 Task: Find connections with filter location Maba with filter topic #blockchainwith filter profile language German with filter current company Anchor by Panasonic with filter school Vel Tech HighTech Dr.Rangarajan Dr.Sakunthala Engineering College with filter industry Food and Beverage Retail with filter service category Writing with filter keywords title Operations Professional
Action: Mouse moved to (329, 215)
Screenshot: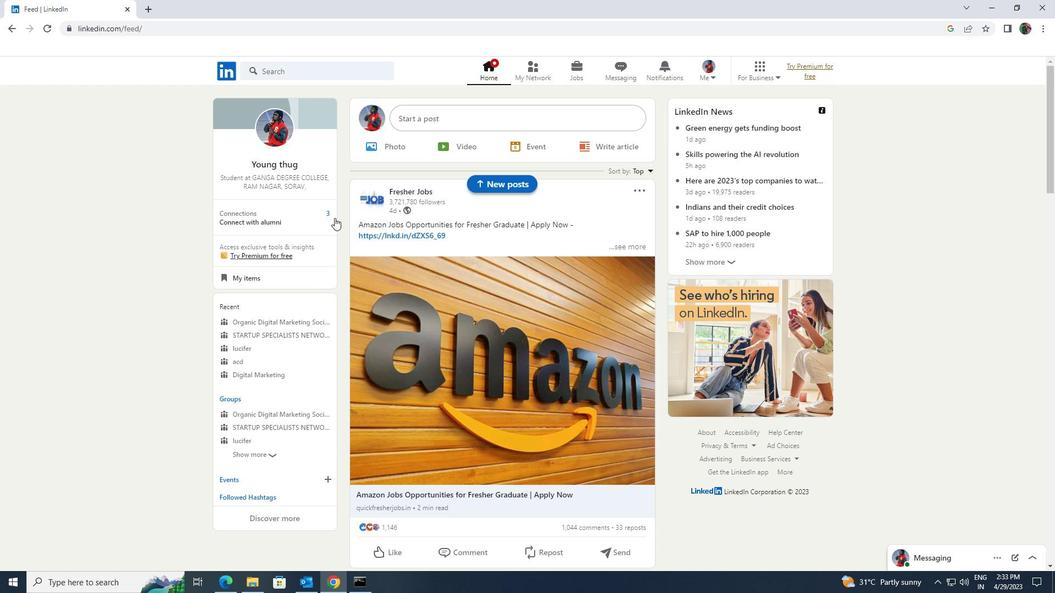 
Action: Mouse pressed left at (329, 215)
Screenshot: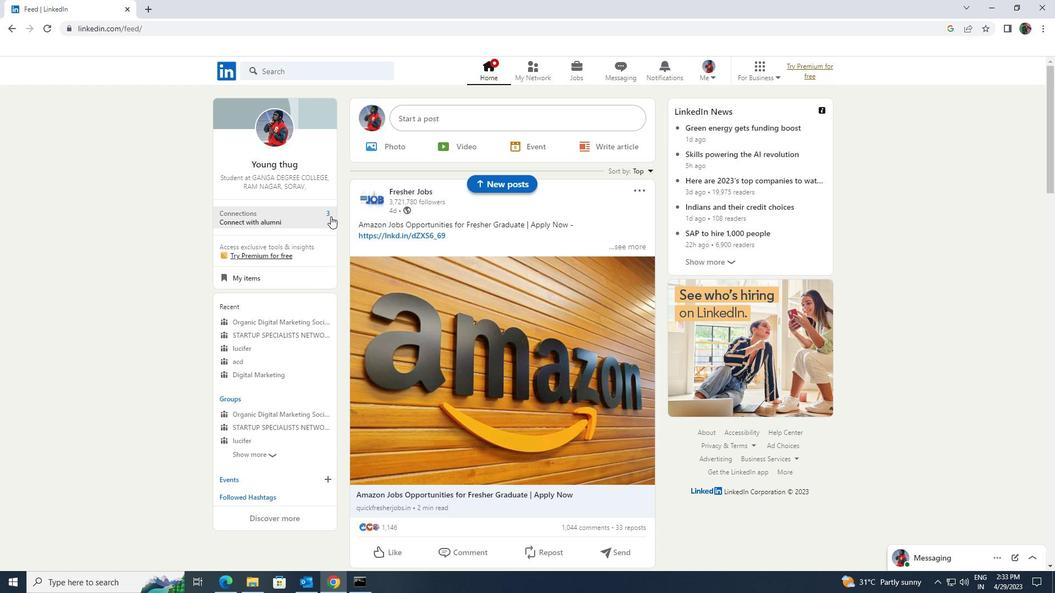 
Action: Mouse moved to (342, 131)
Screenshot: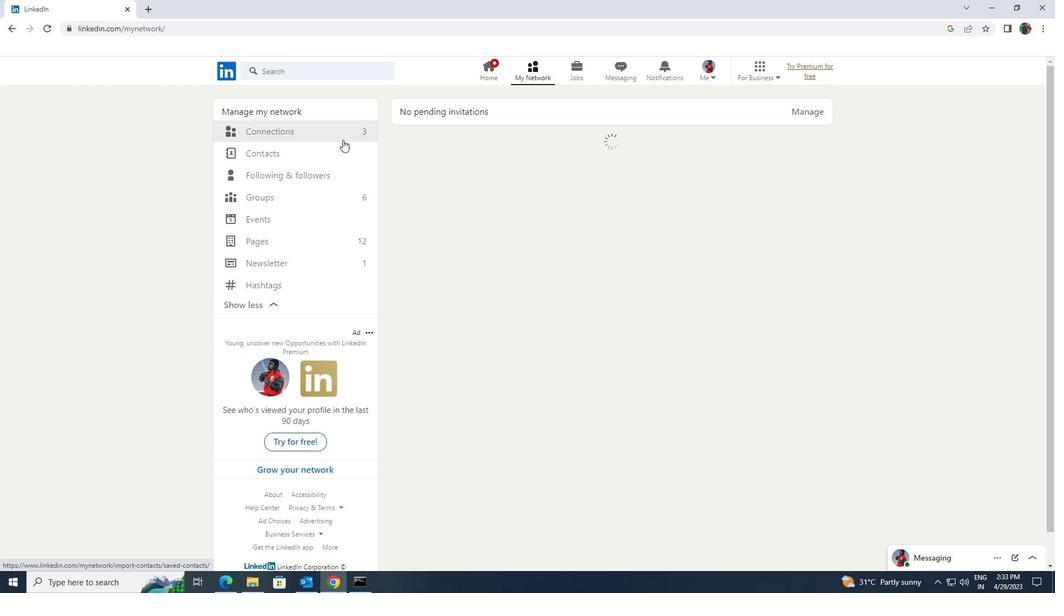 
Action: Mouse pressed left at (342, 131)
Screenshot: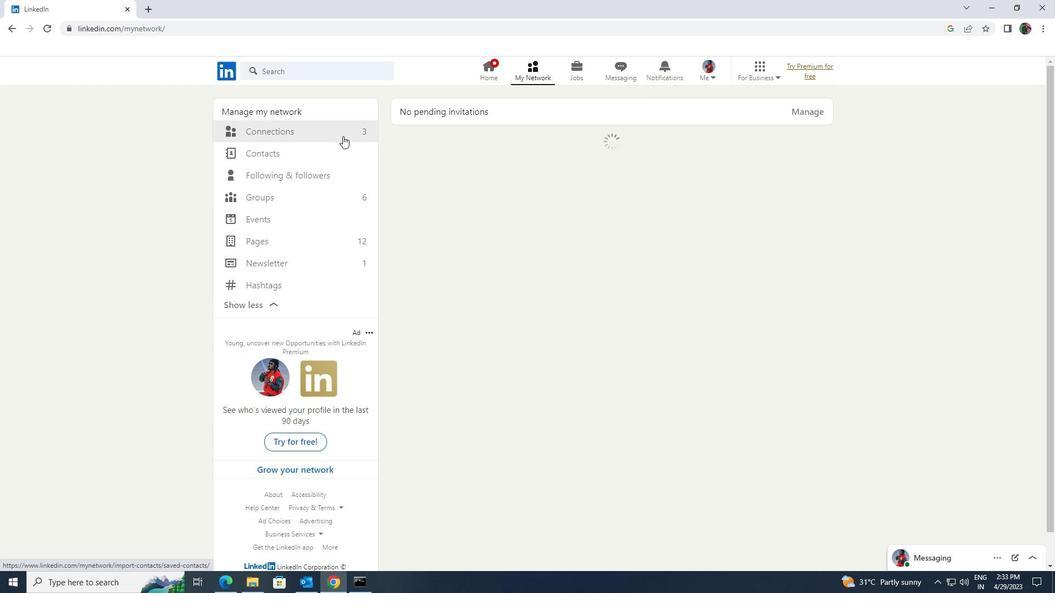 
Action: Mouse moved to (601, 133)
Screenshot: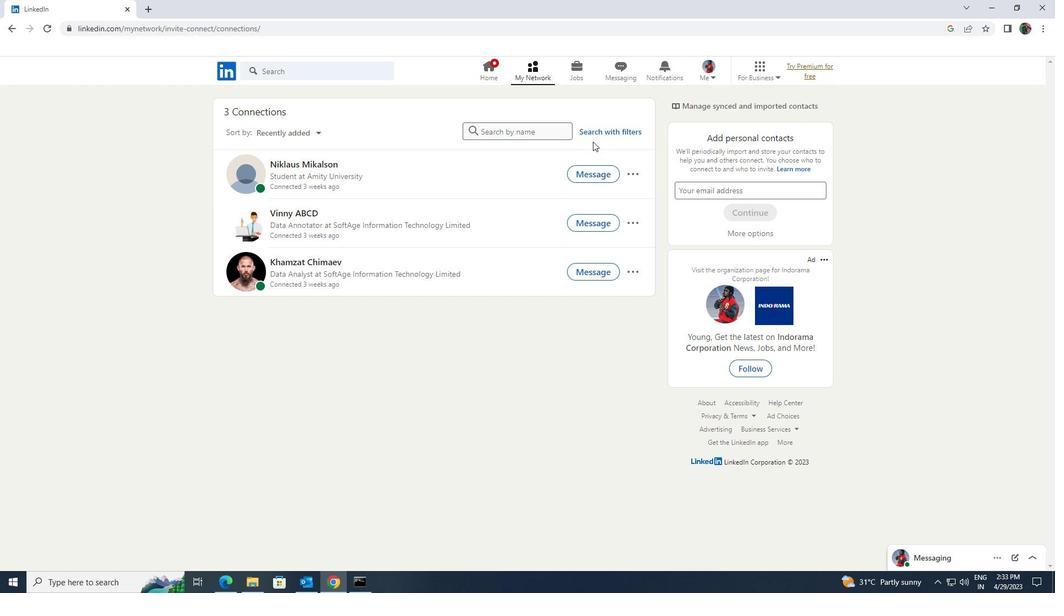 
Action: Mouse pressed left at (601, 133)
Screenshot: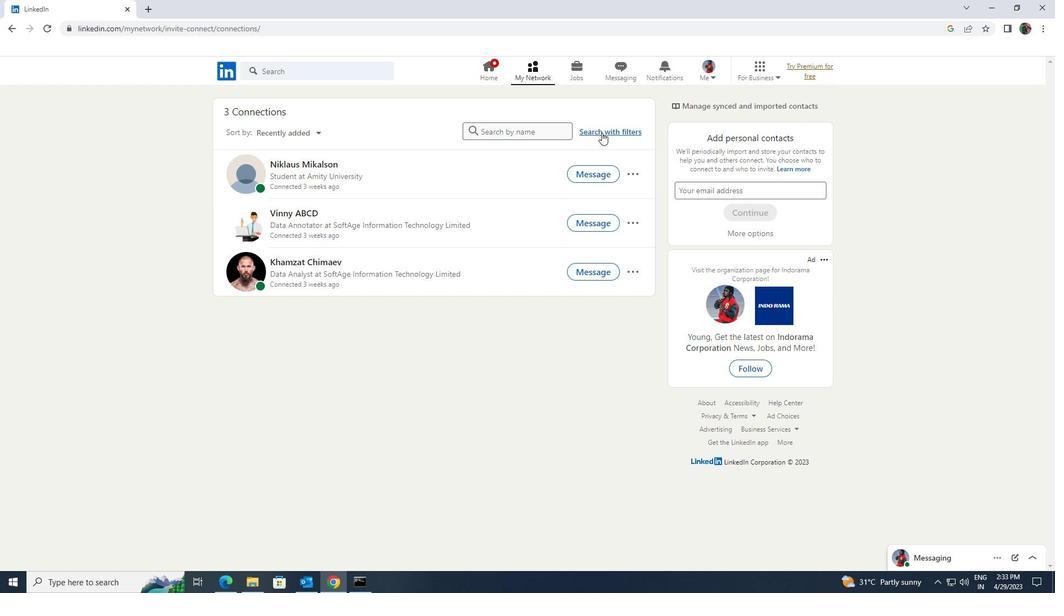 
Action: Mouse moved to (562, 103)
Screenshot: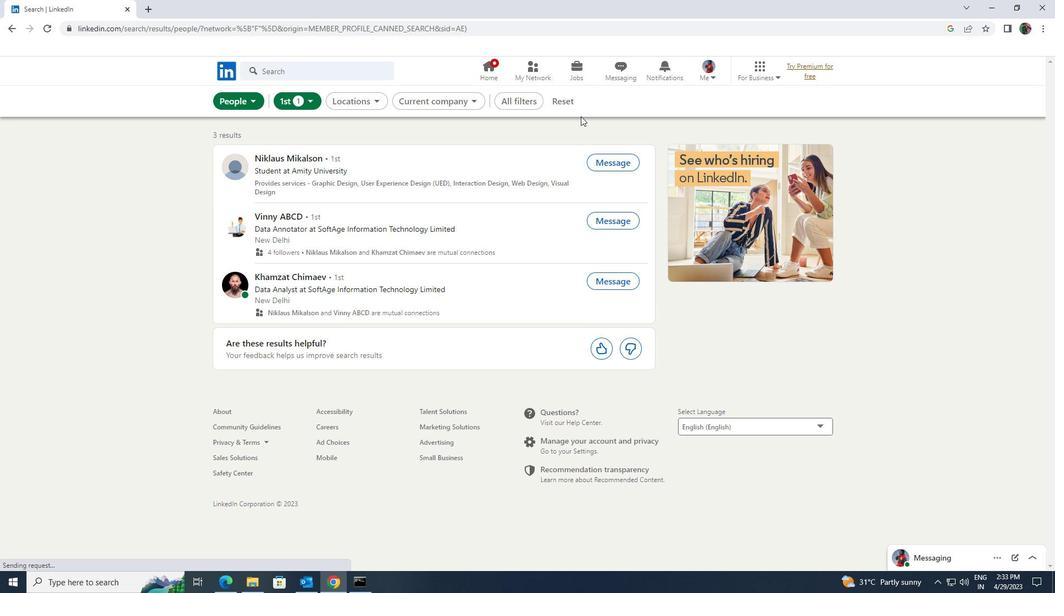 
Action: Mouse pressed left at (562, 103)
Screenshot: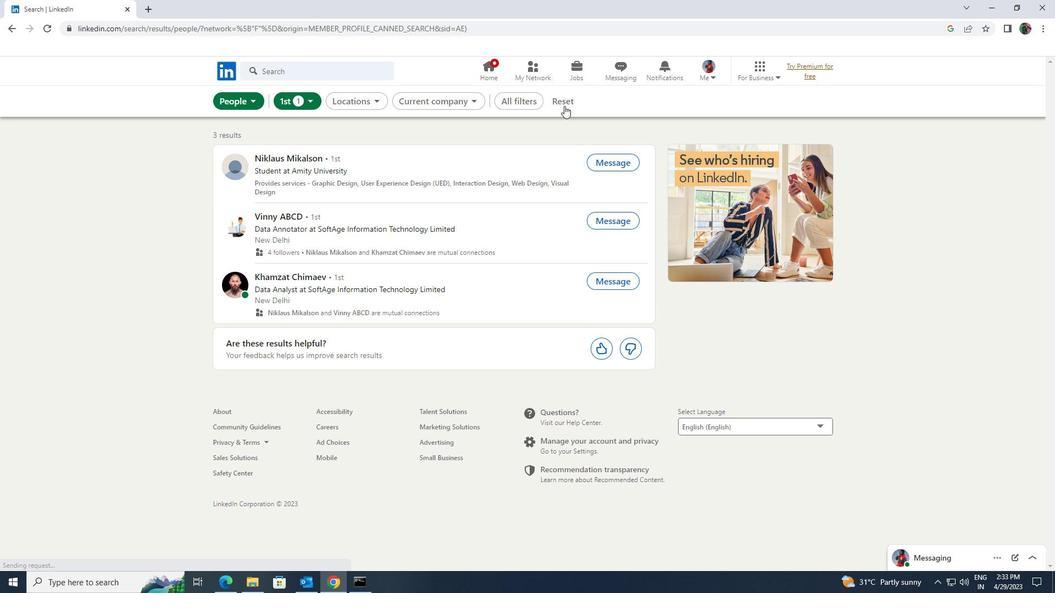 
Action: Mouse moved to (548, 98)
Screenshot: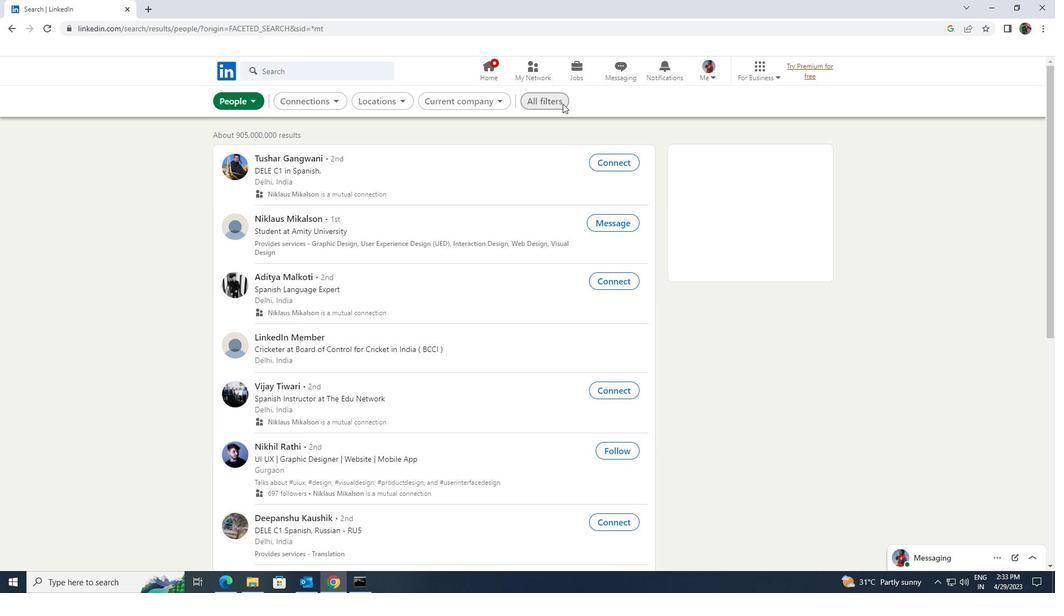 
Action: Mouse pressed left at (548, 98)
Screenshot: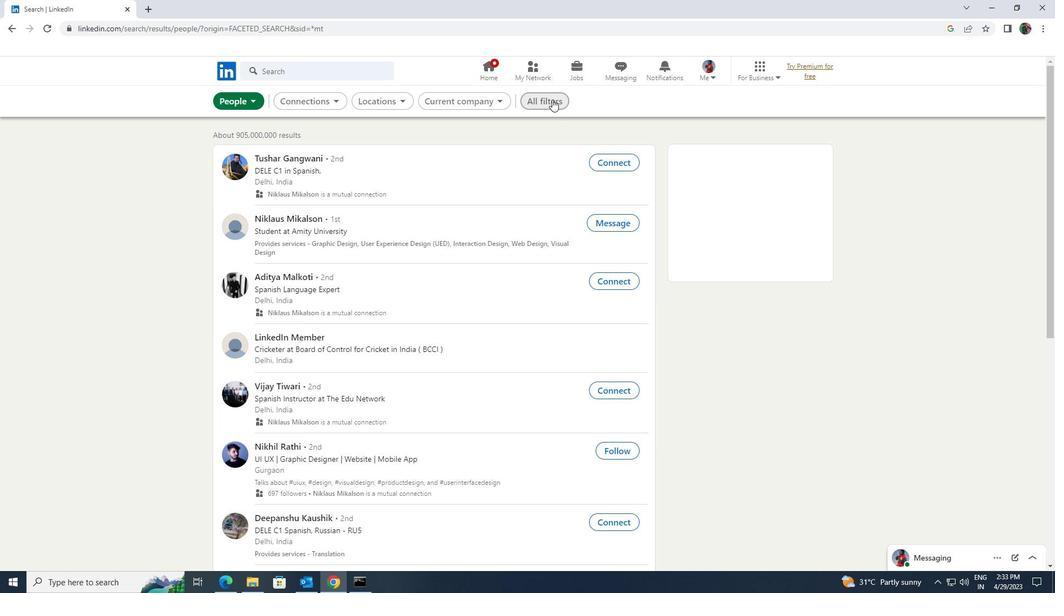 
Action: Mouse moved to (887, 297)
Screenshot: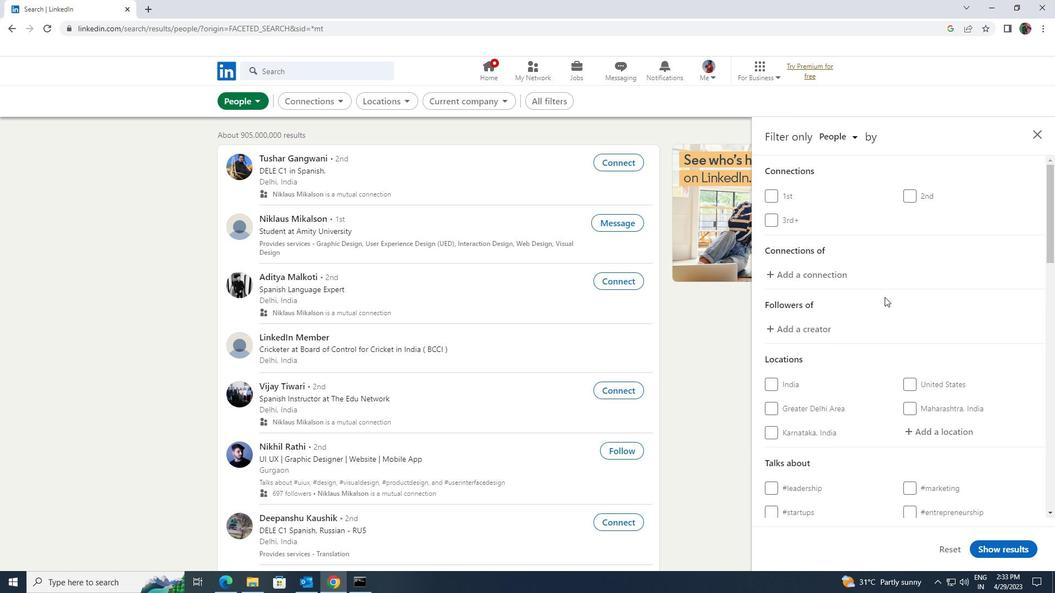 
Action: Mouse scrolled (887, 296) with delta (0, 0)
Screenshot: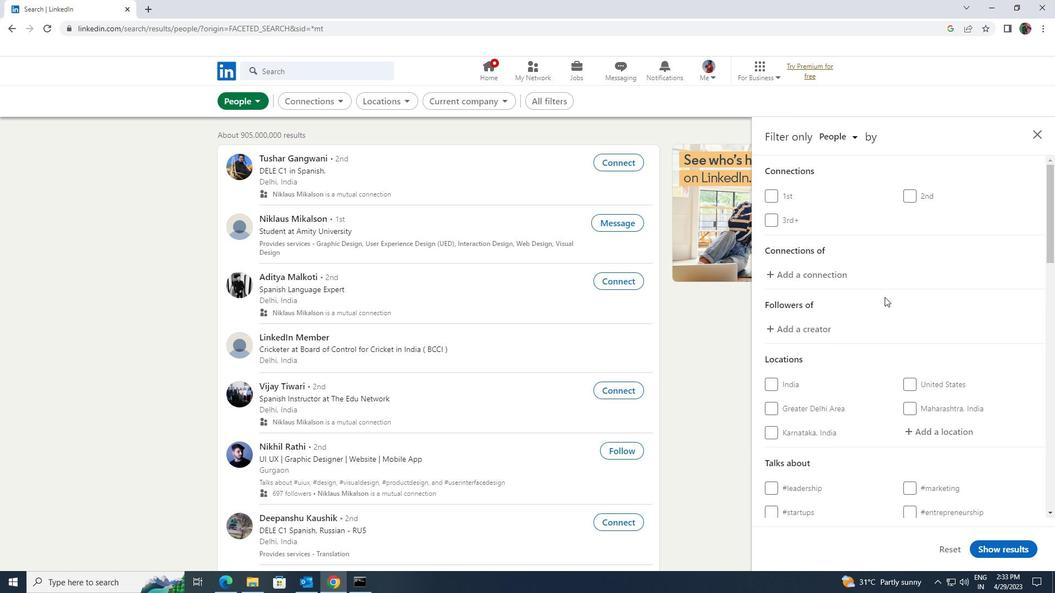 
Action: Mouse scrolled (887, 296) with delta (0, 0)
Screenshot: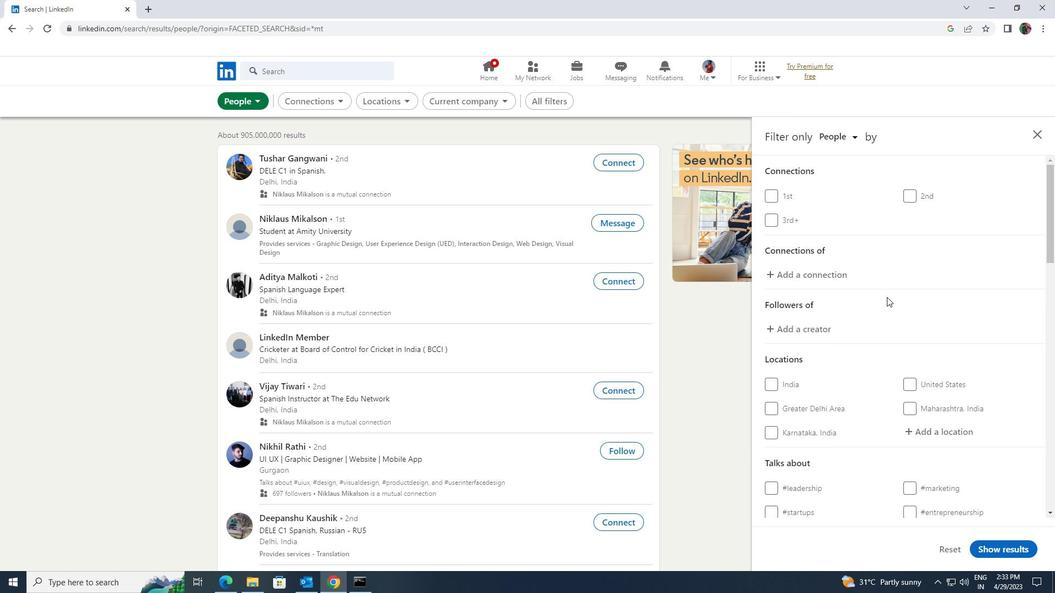 
Action: Mouse moved to (909, 313)
Screenshot: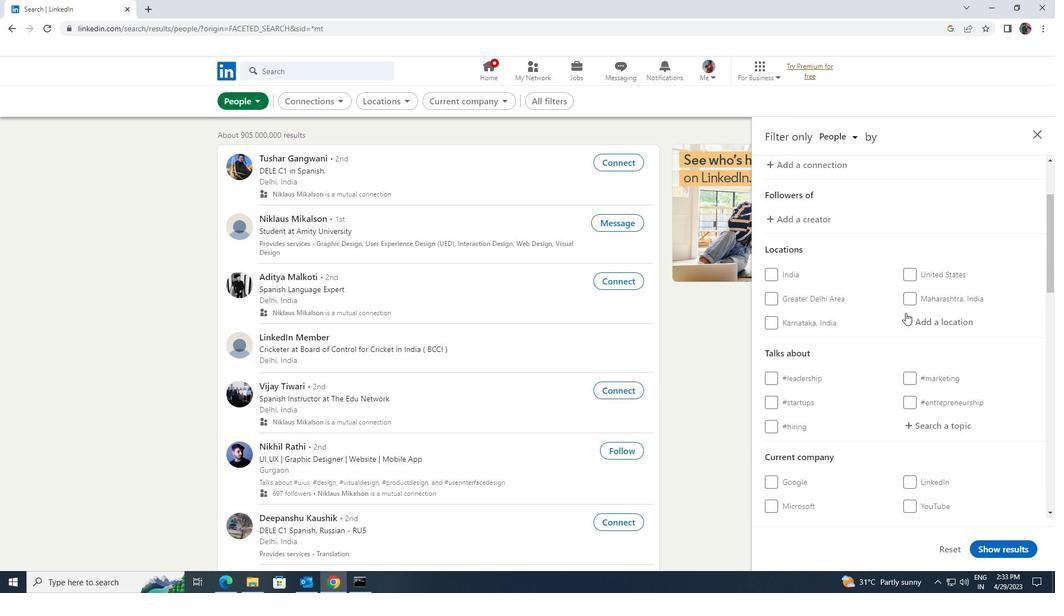 
Action: Mouse pressed left at (909, 313)
Screenshot: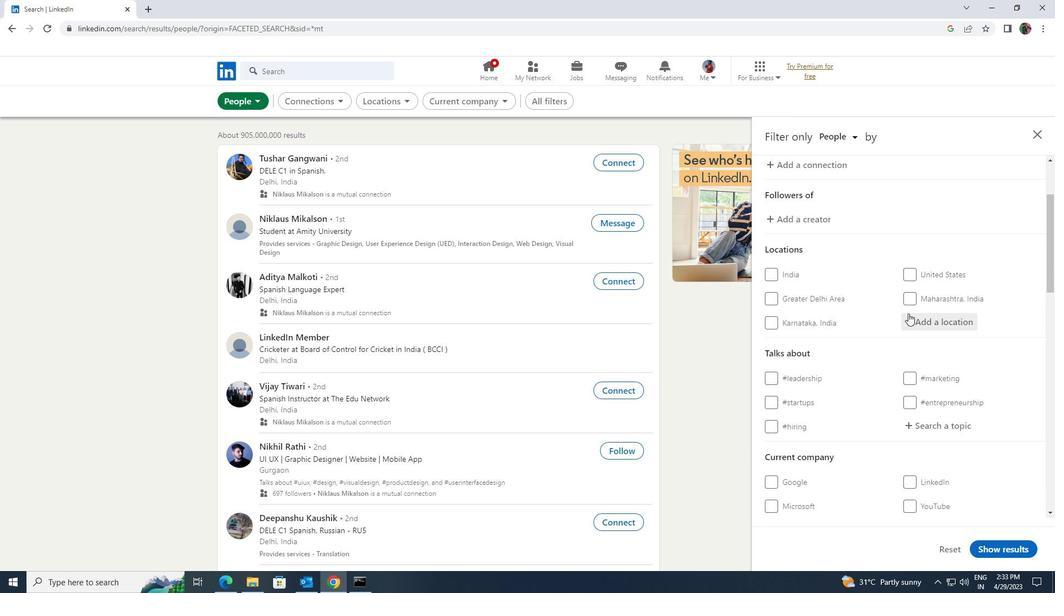 
Action: Mouse moved to (907, 315)
Screenshot: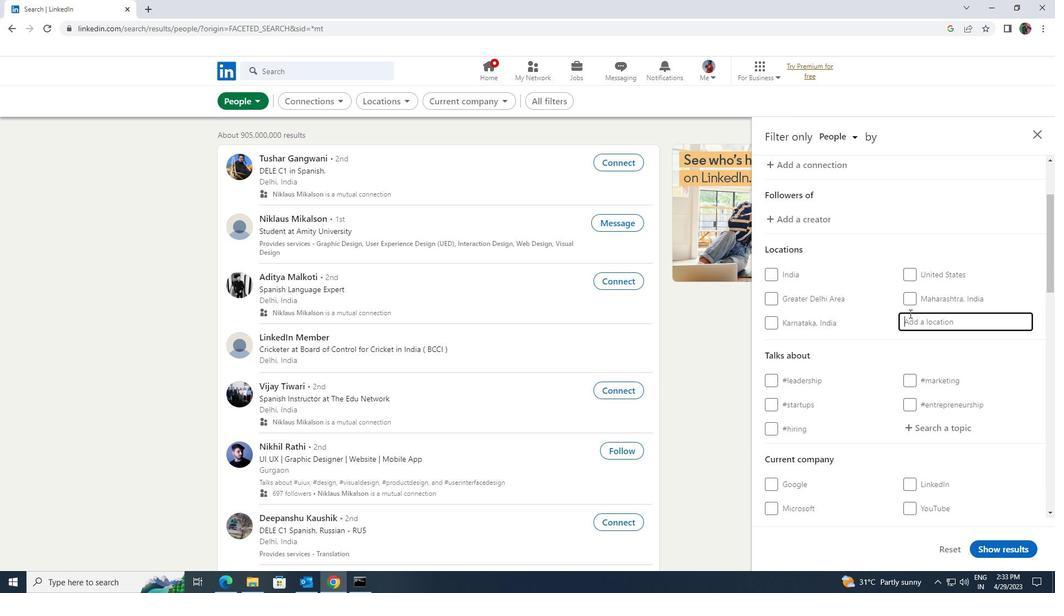 
Action: Key pressed <Key.shift>MABA
Screenshot: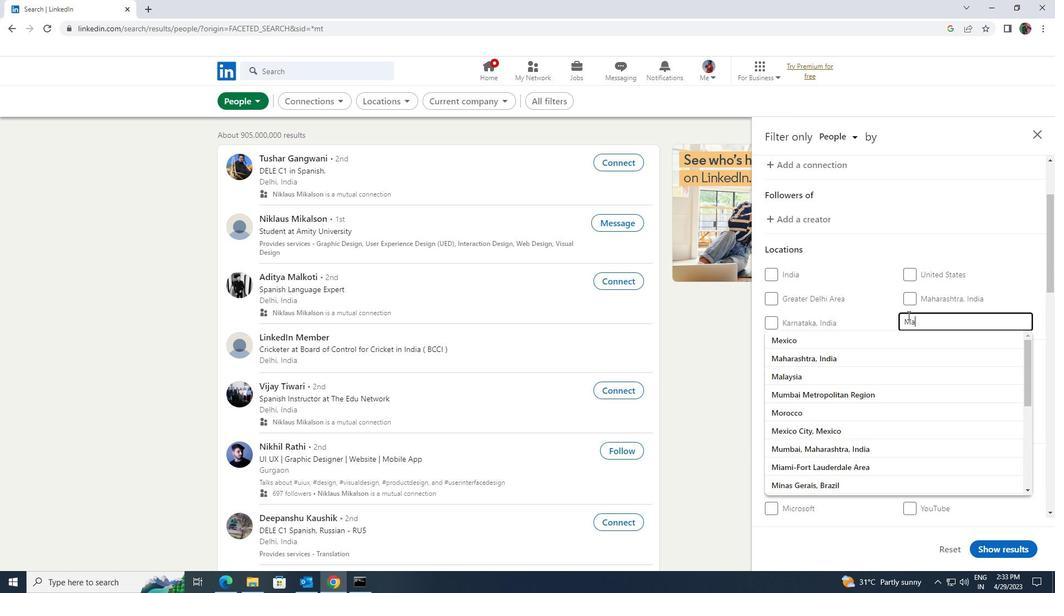 
Action: Mouse moved to (907, 332)
Screenshot: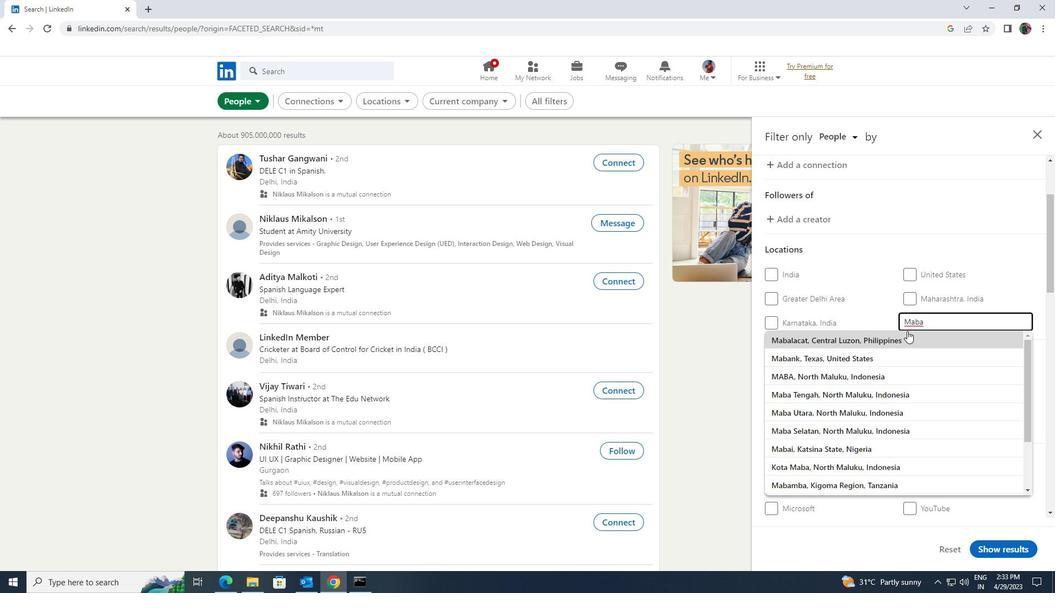 
Action: Mouse pressed left at (907, 332)
Screenshot: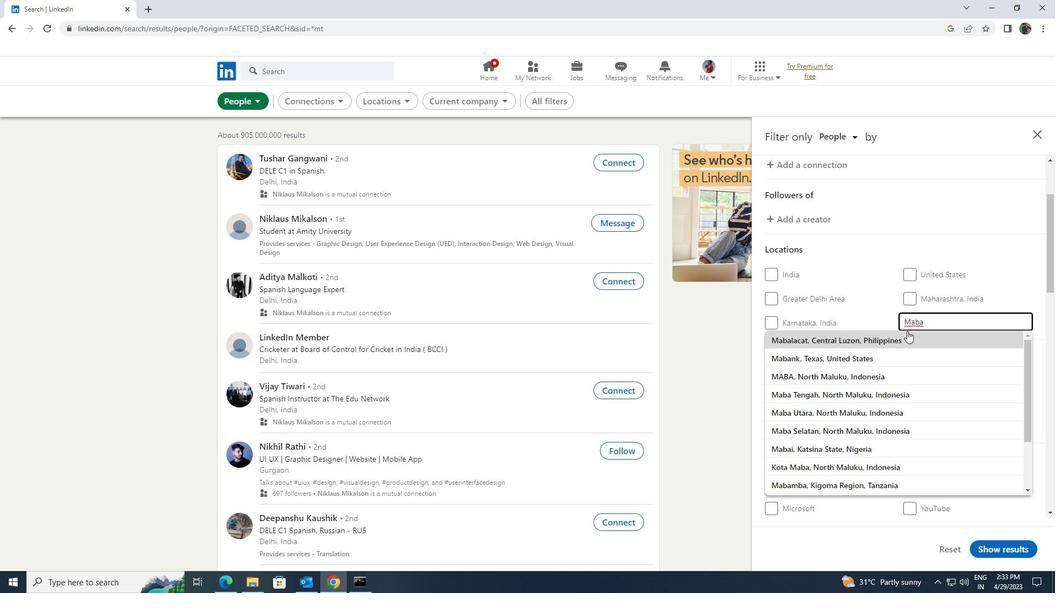 
Action: Mouse moved to (907, 333)
Screenshot: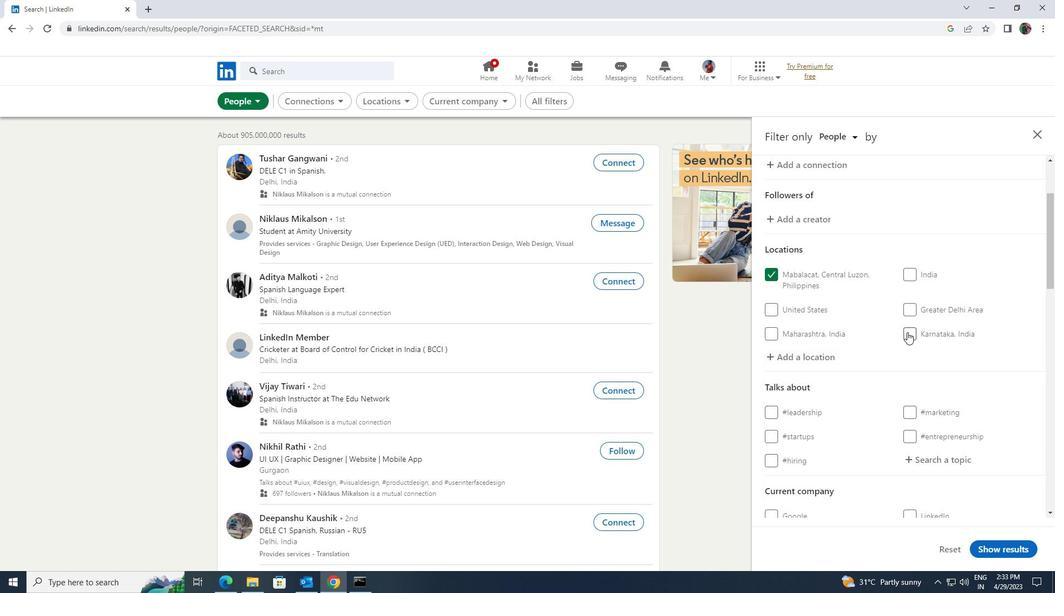 
Action: Mouse scrolled (907, 332) with delta (0, 0)
Screenshot: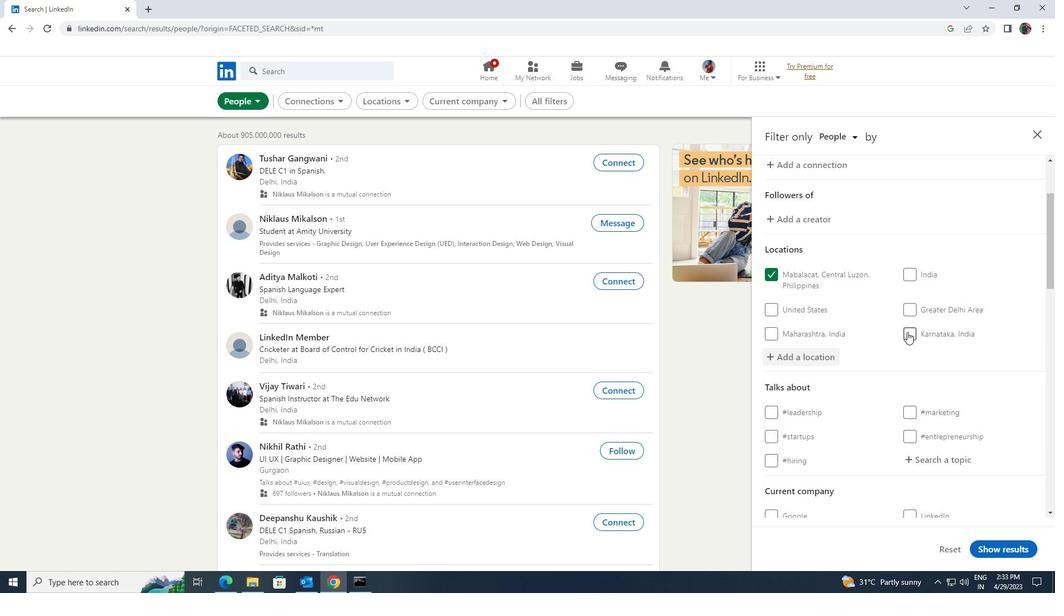 
Action: Mouse moved to (906, 333)
Screenshot: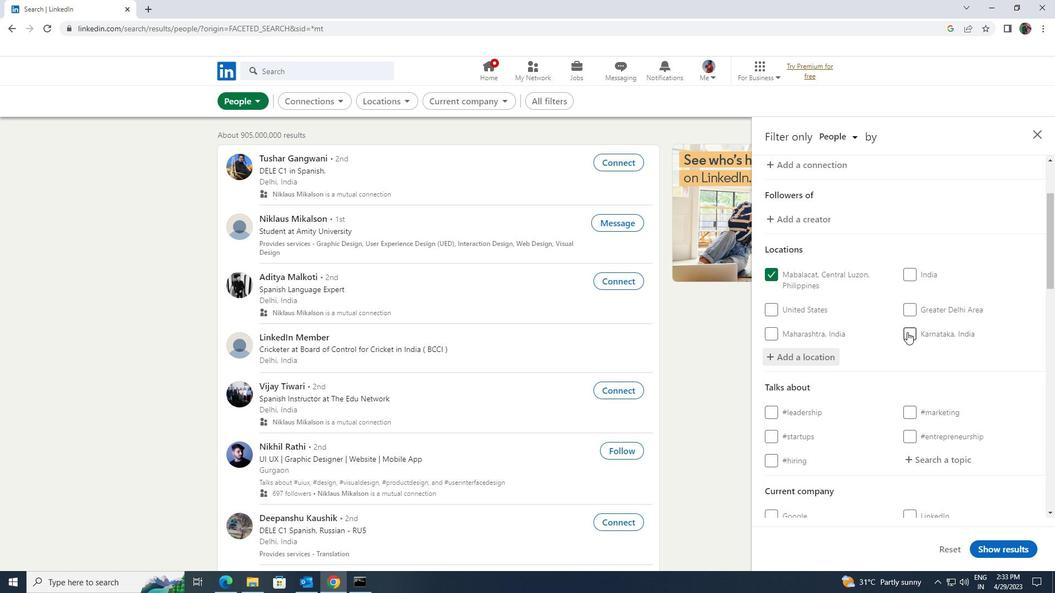 
Action: Mouse scrolled (906, 333) with delta (0, 0)
Screenshot: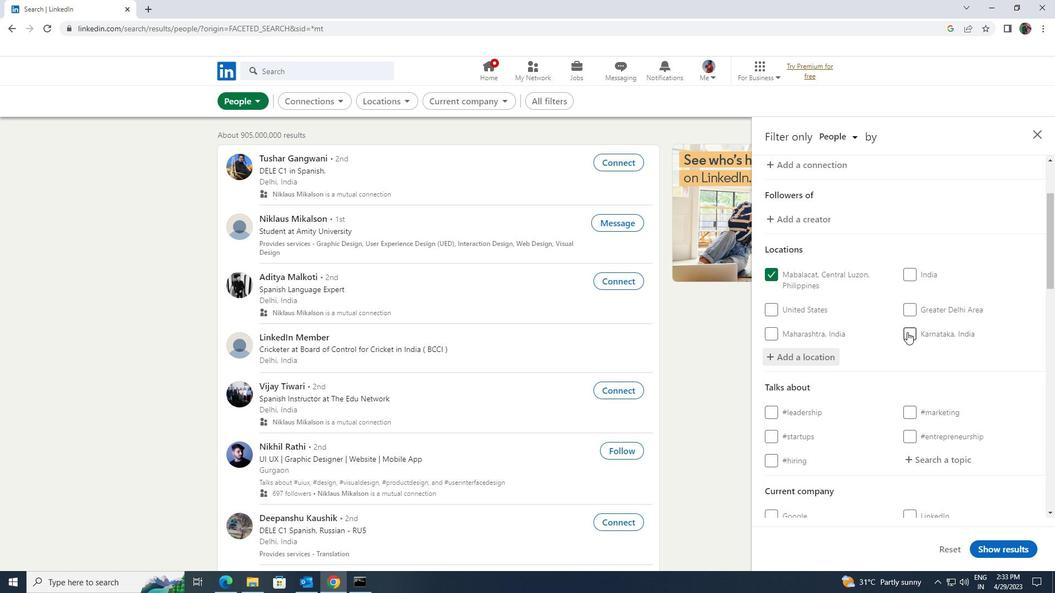 
Action: Mouse moved to (916, 346)
Screenshot: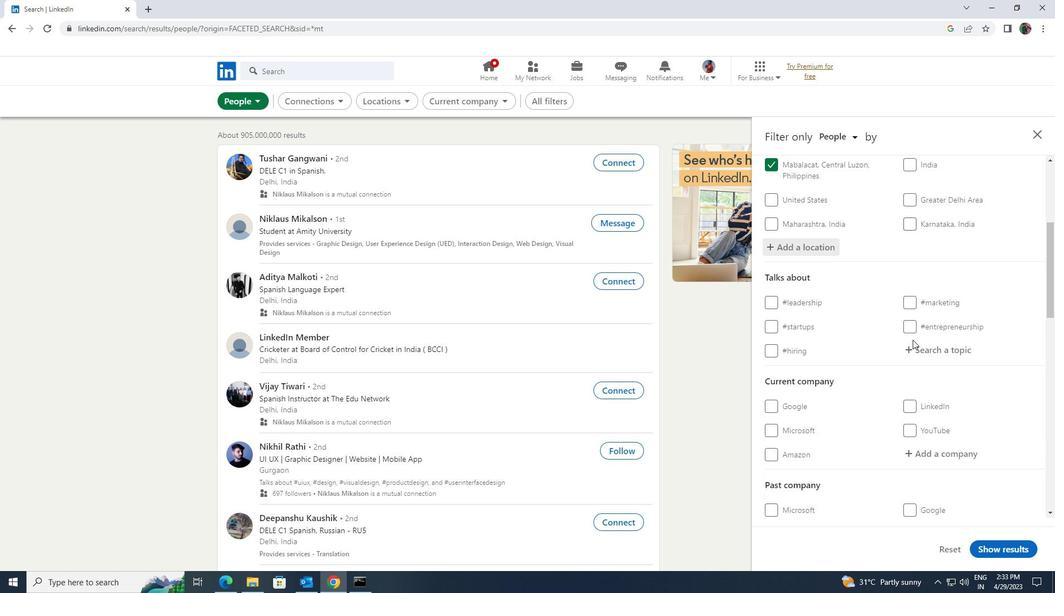 
Action: Mouse pressed left at (916, 346)
Screenshot: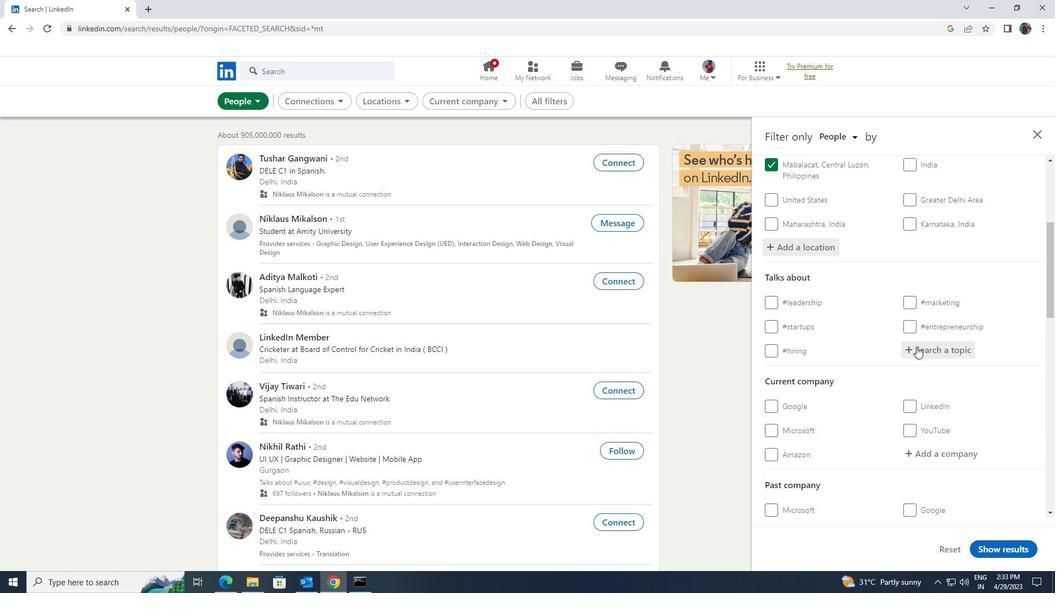 
Action: Mouse moved to (916, 346)
Screenshot: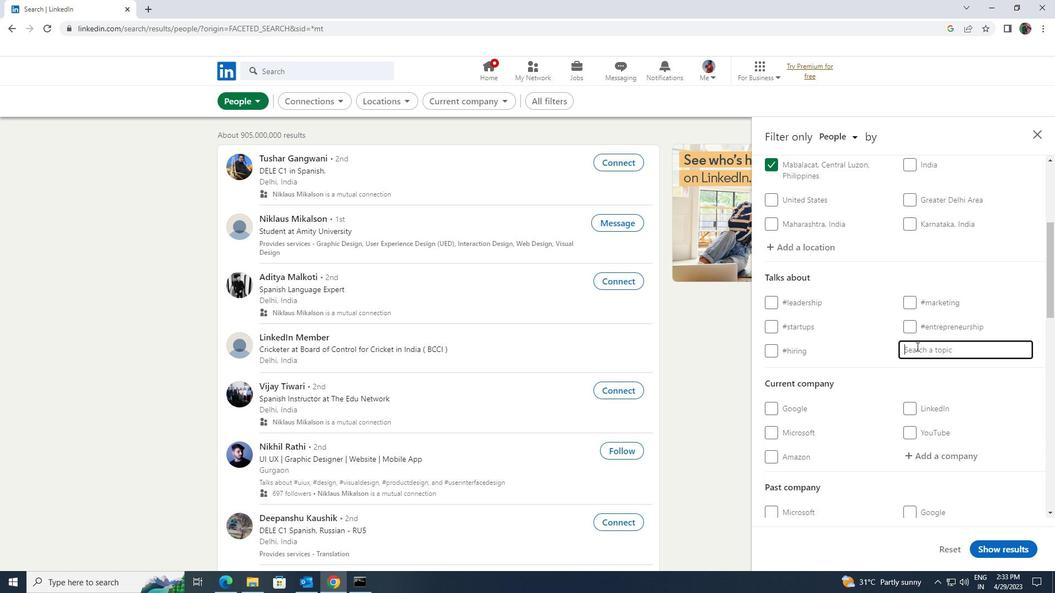 
Action: Key pressed <Key.shift>BLOCKCHAIN
Screenshot: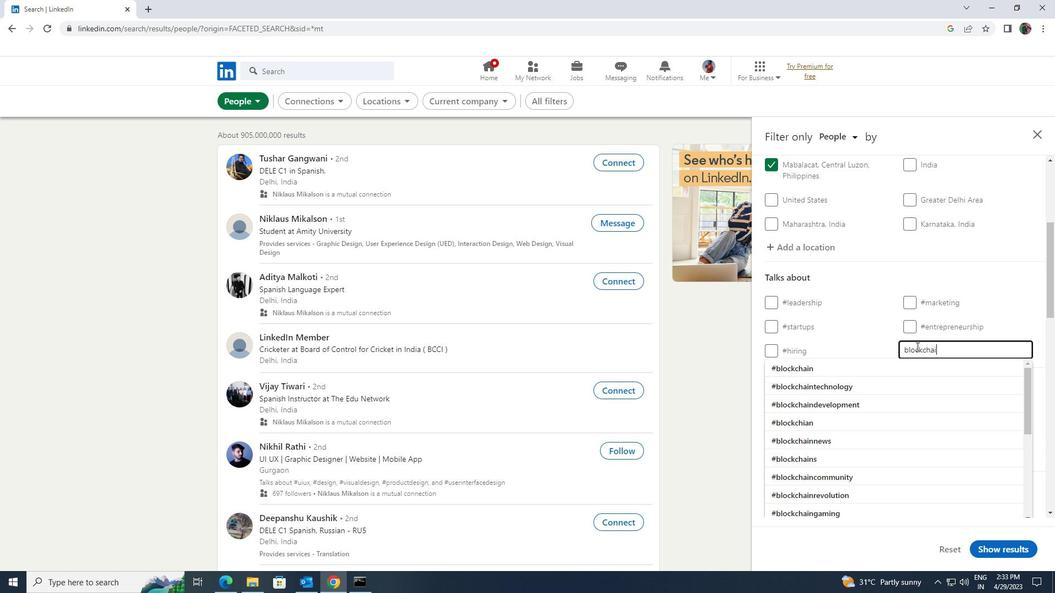 
Action: Mouse moved to (910, 366)
Screenshot: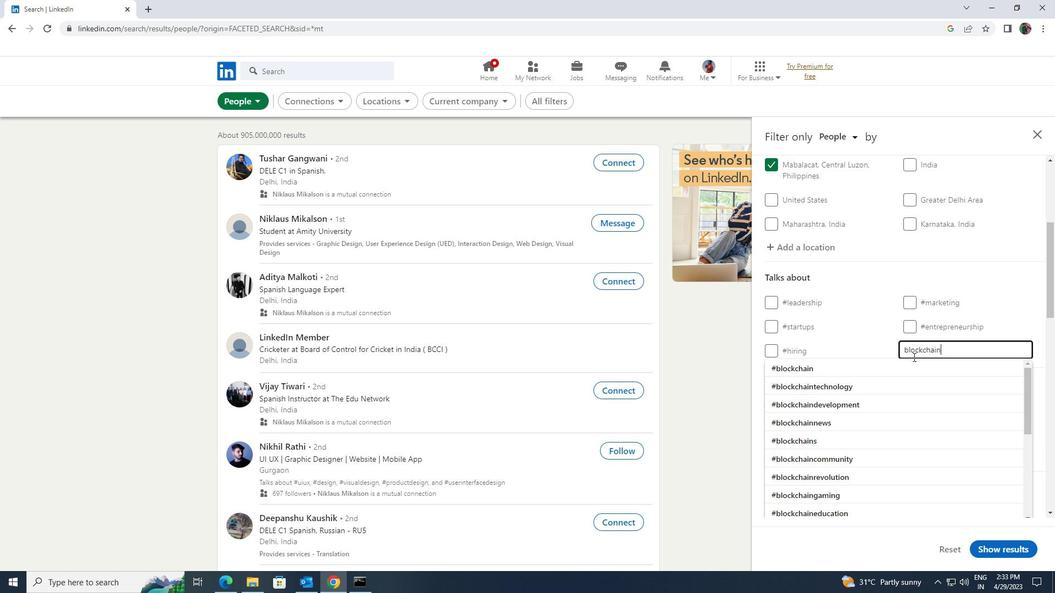 
Action: Mouse pressed left at (910, 366)
Screenshot: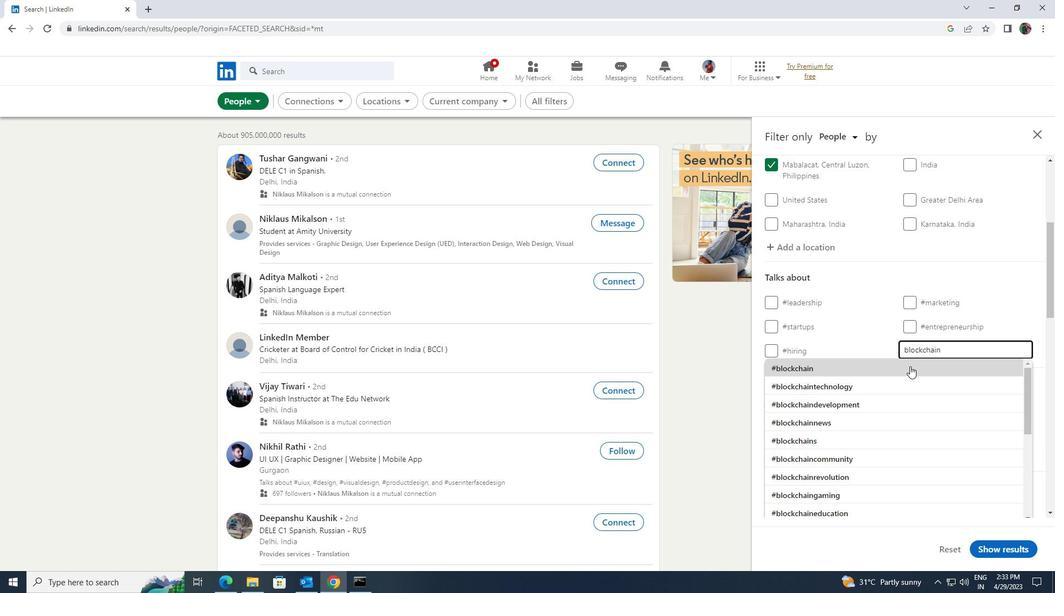 
Action: Mouse scrolled (910, 366) with delta (0, 0)
Screenshot: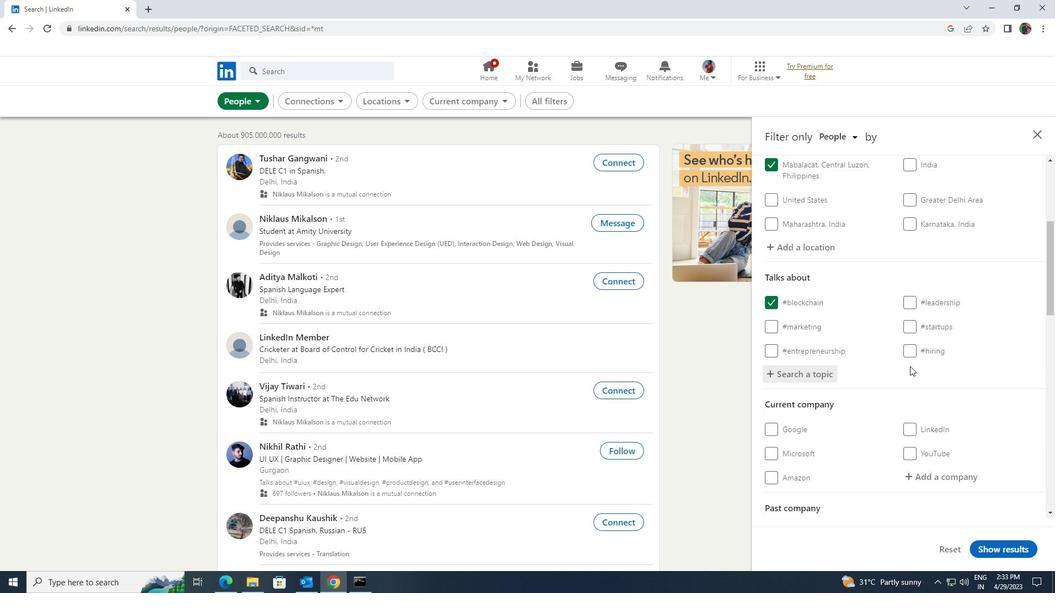 
Action: Mouse scrolled (910, 366) with delta (0, 0)
Screenshot: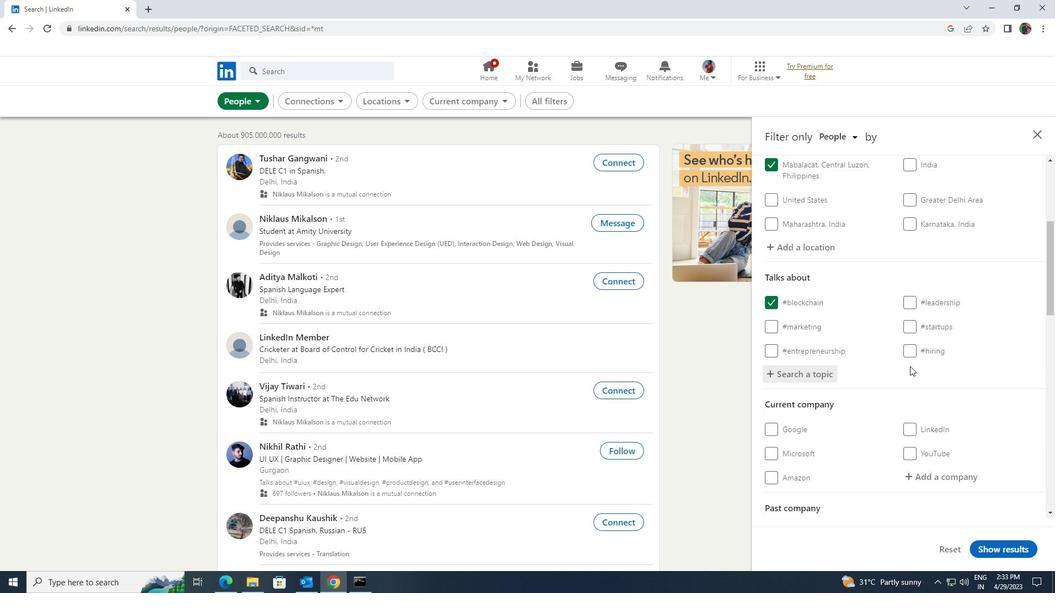
Action: Mouse moved to (909, 366)
Screenshot: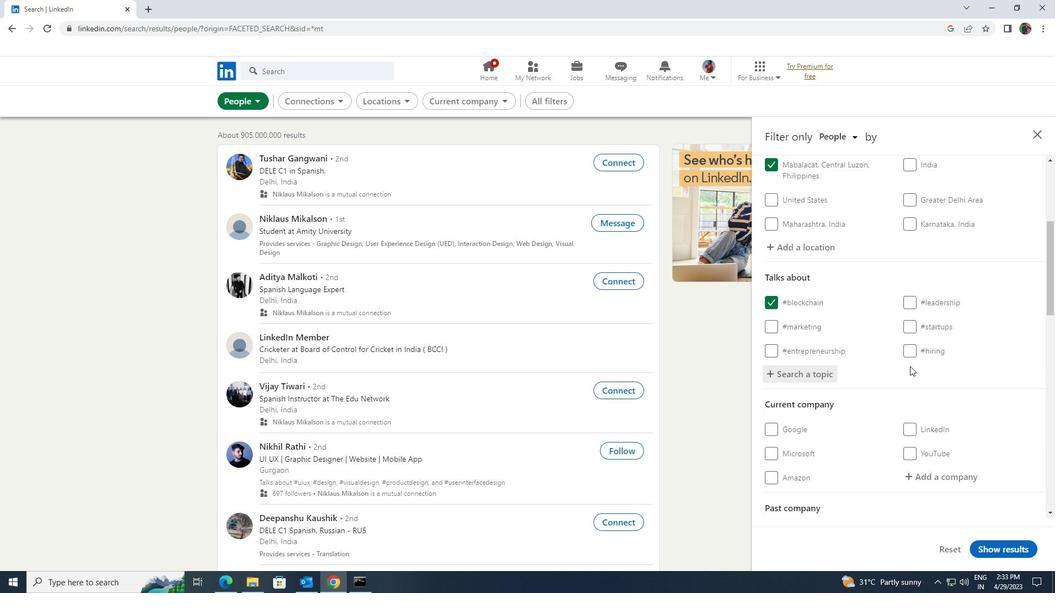 
Action: Mouse scrolled (909, 365) with delta (0, 0)
Screenshot: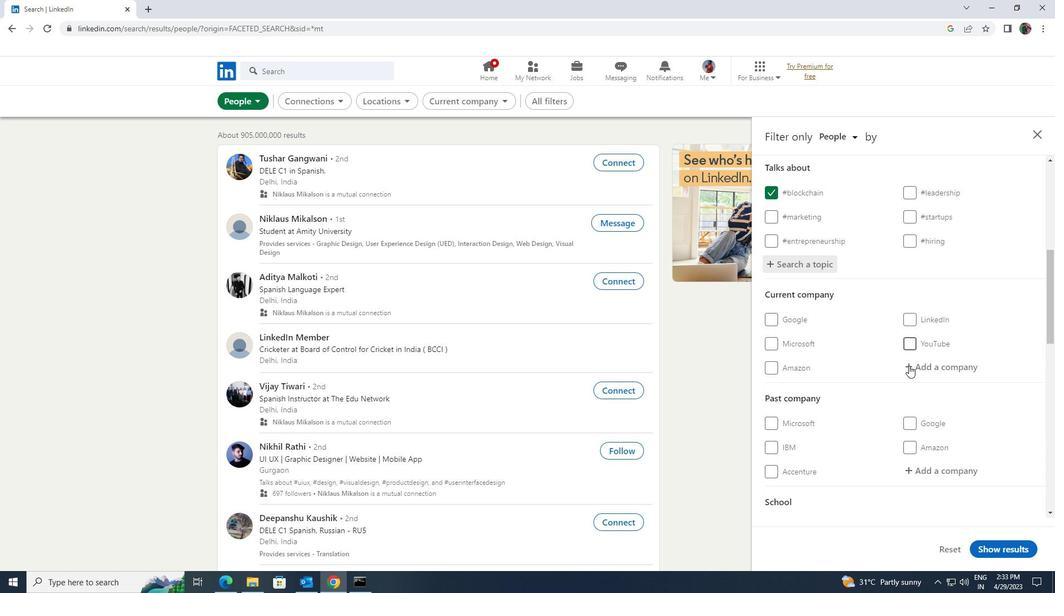 
Action: Mouse scrolled (909, 365) with delta (0, 0)
Screenshot: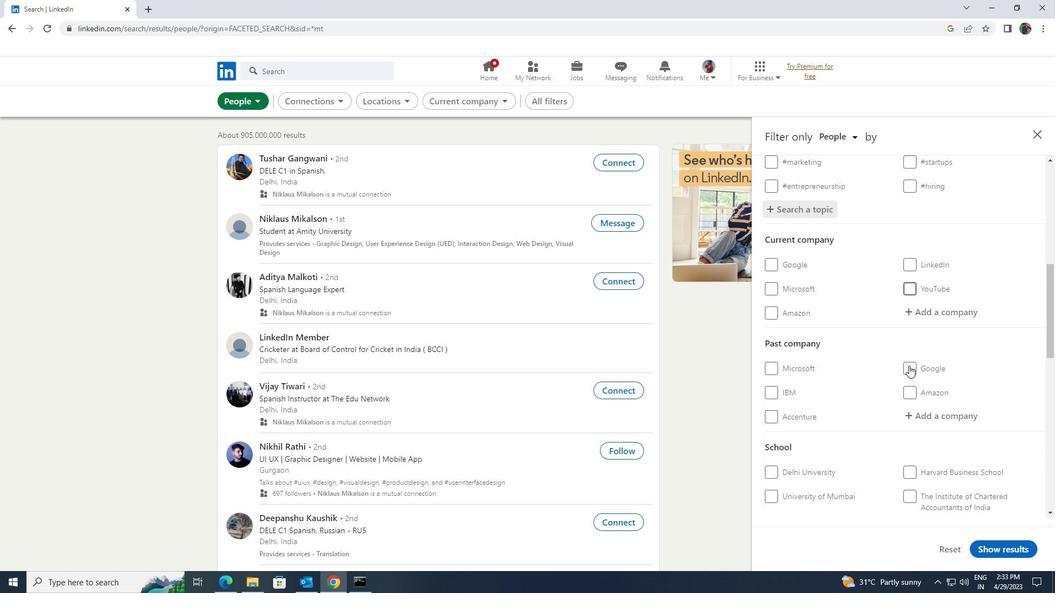 
Action: Mouse scrolled (909, 365) with delta (0, 0)
Screenshot: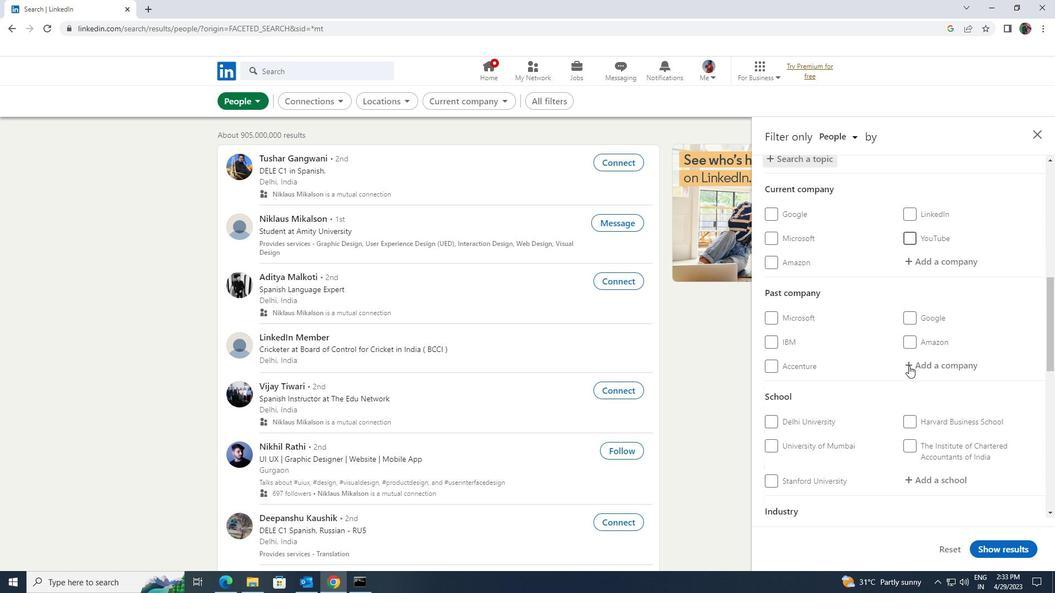 
Action: Mouse scrolled (909, 365) with delta (0, 0)
Screenshot: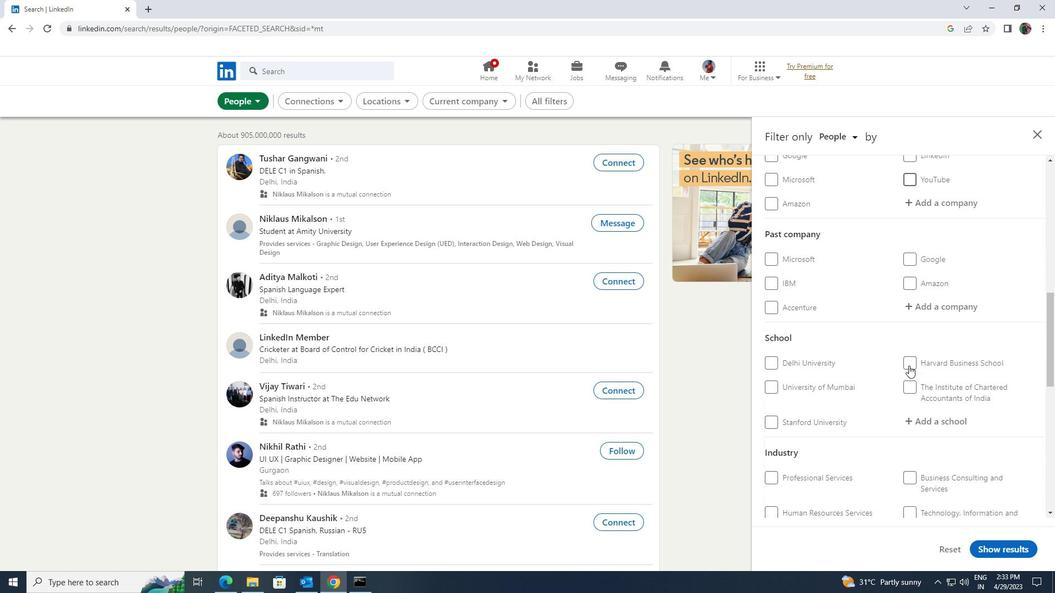 
Action: Mouse scrolled (909, 365) with delta (0, 0)
Screenshot: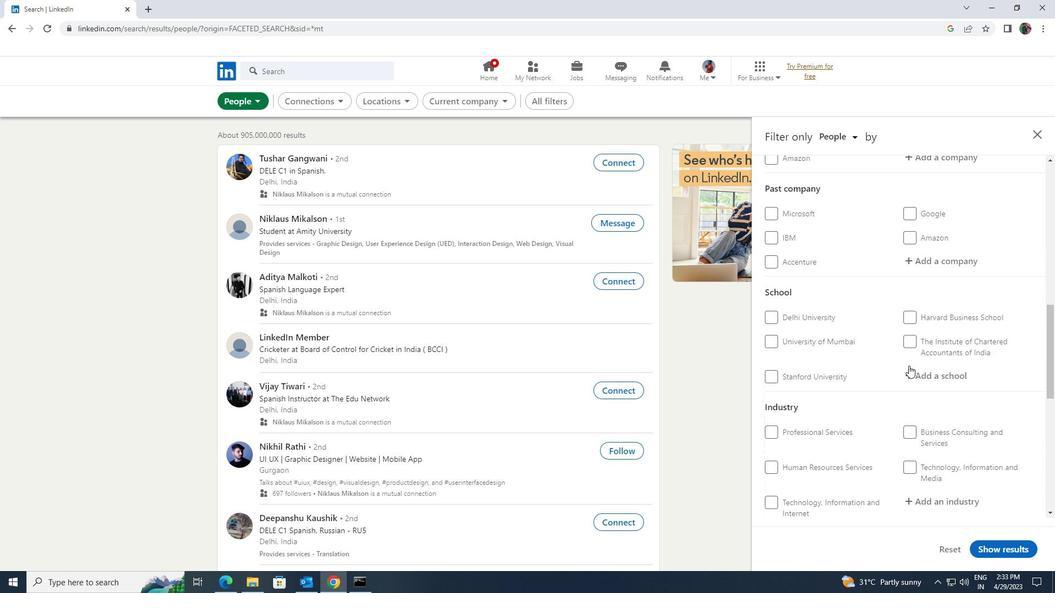 
Action: Mouse scrolled (909, 365) with delta (0, 0)
Screenshot: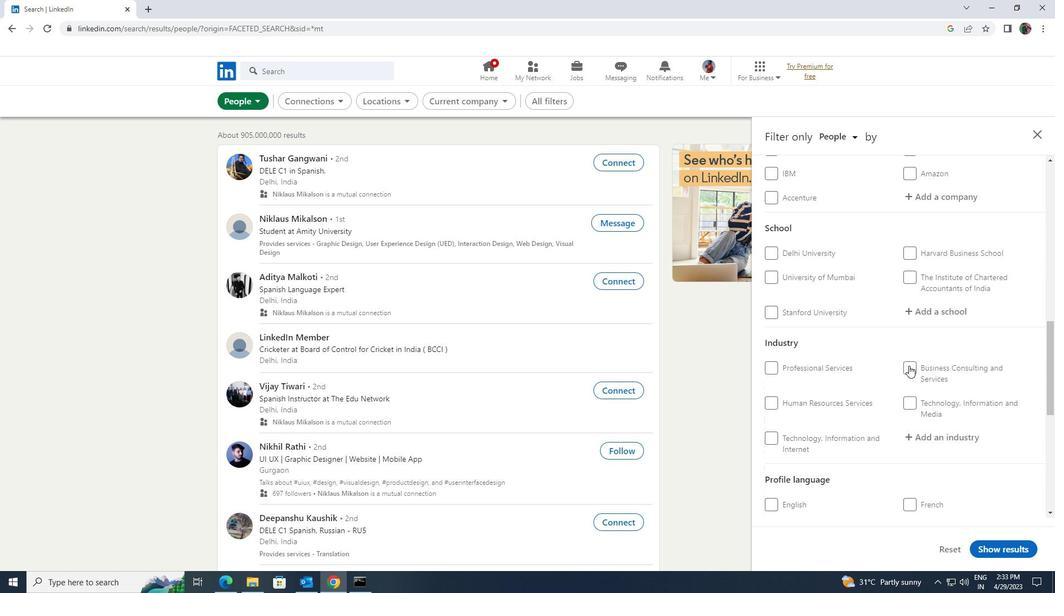 
Action: Mouse scrolled (909, 365) with delta (0, 0)
Screenshot: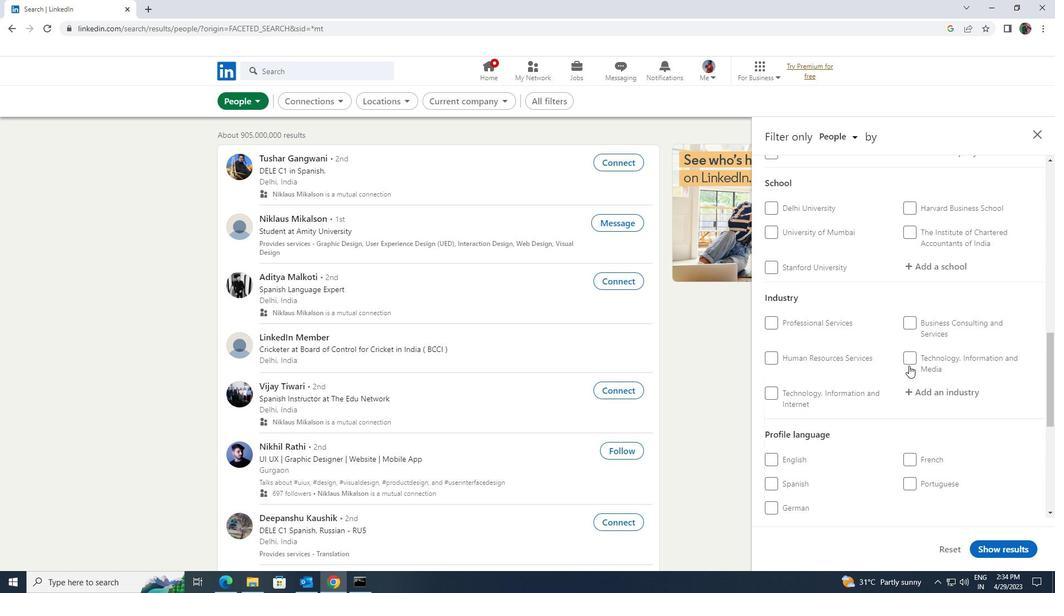 
Action: Mouse scrolled (909, 365) with delta (0, 0)
Screenshot: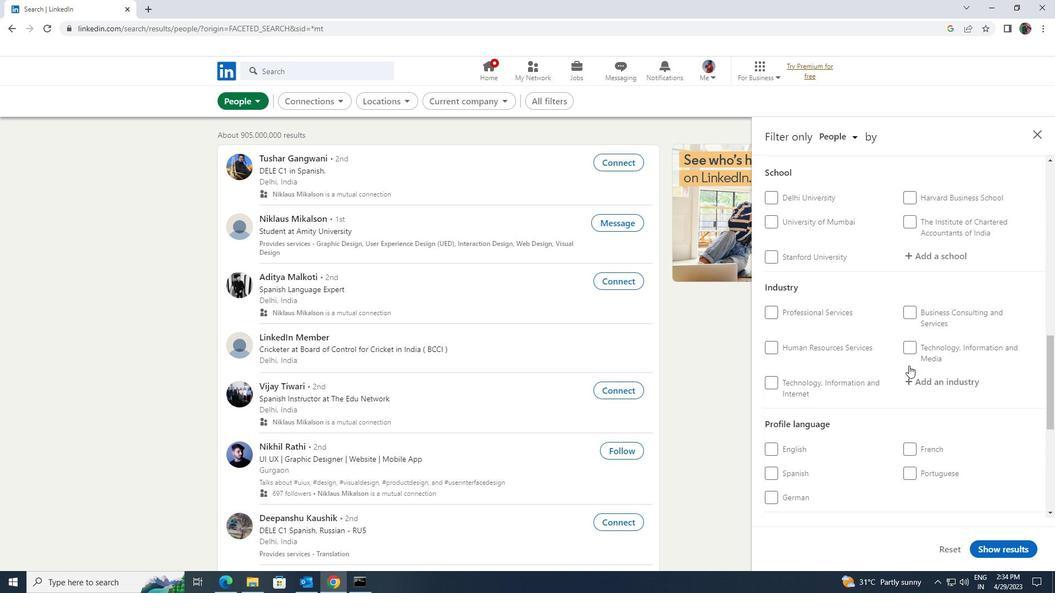 
Action: Mouse moved to (777, 384)
Screenshot: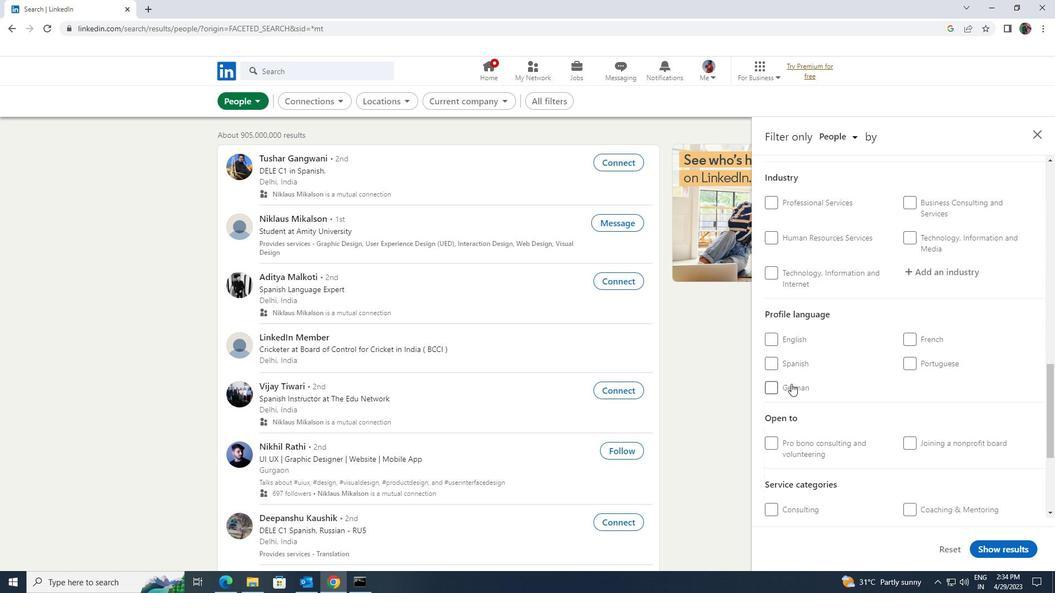 
Action: Mouse pressed left at (777, 384)
Screenshot: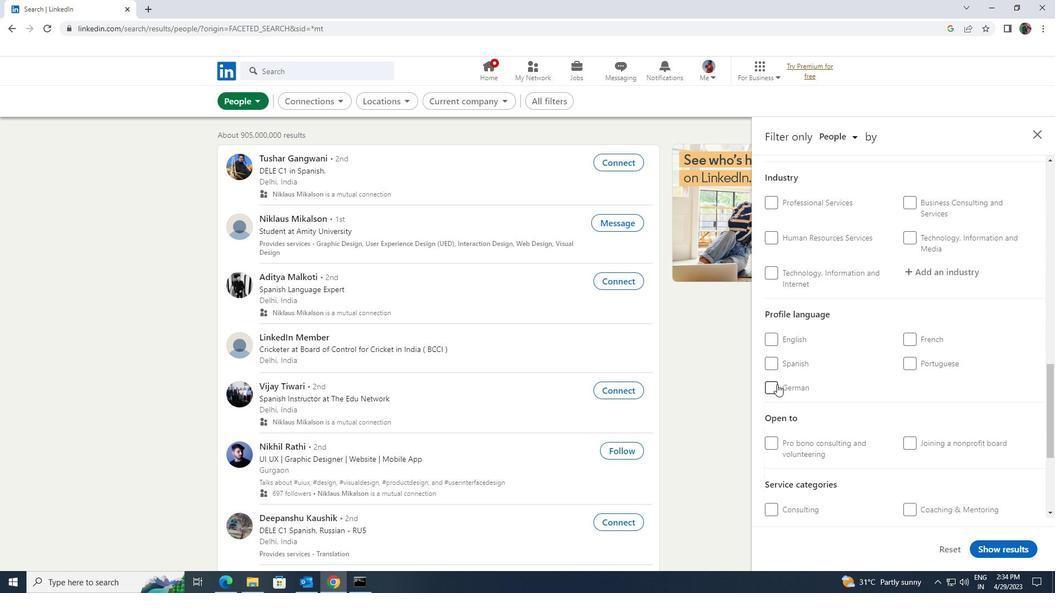 
Action: Mouse moved to (867, 389)
Screenshot: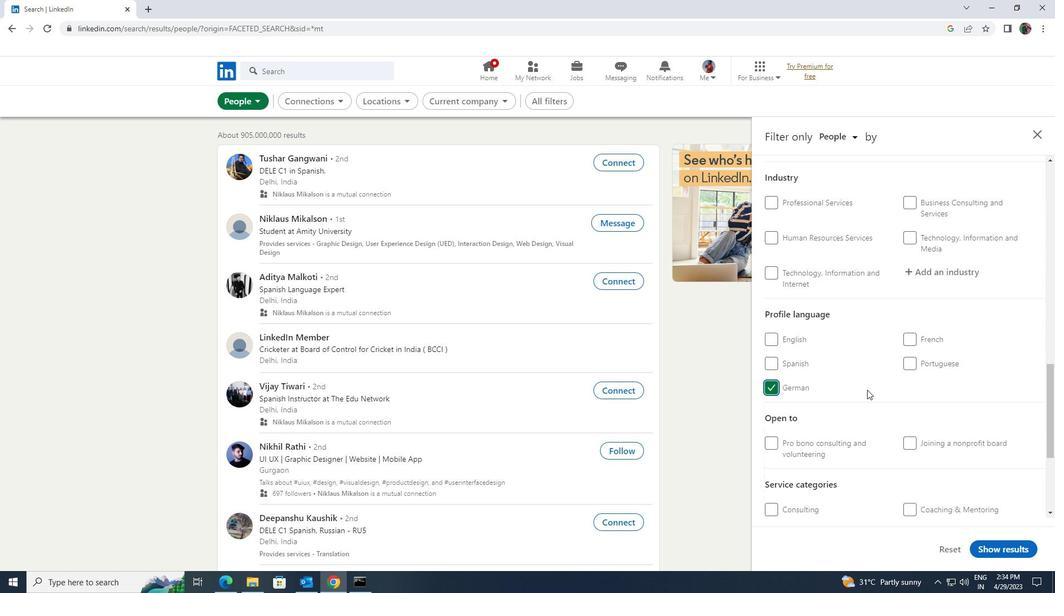 
Action: Mouse scrolled (867, 390) with delta (0, 0)
Screenshot: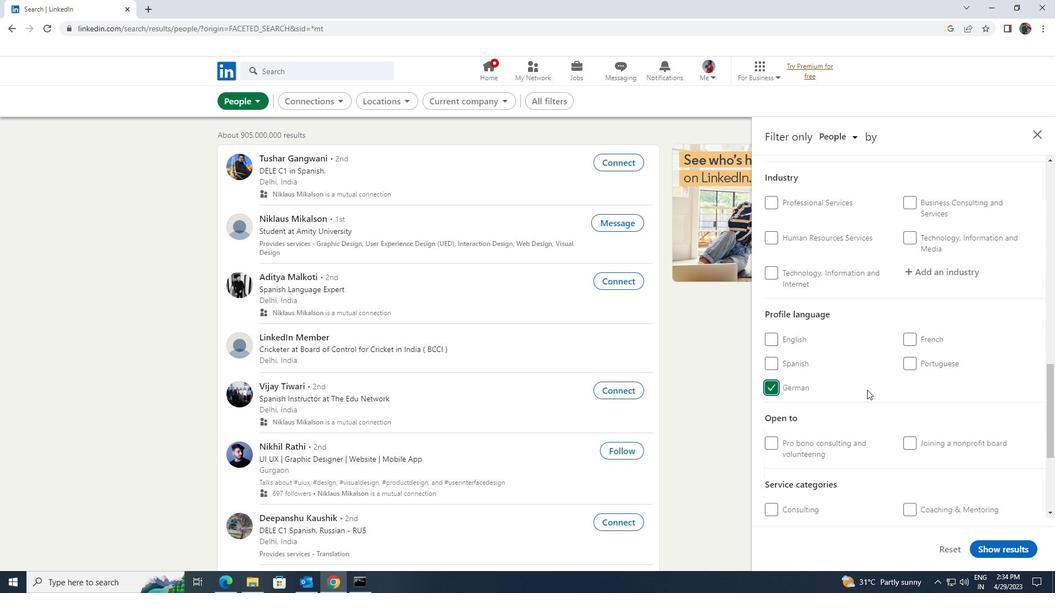 
Action: Mouse scrolled (867, 390) with delta (0, 0)
Screenshot: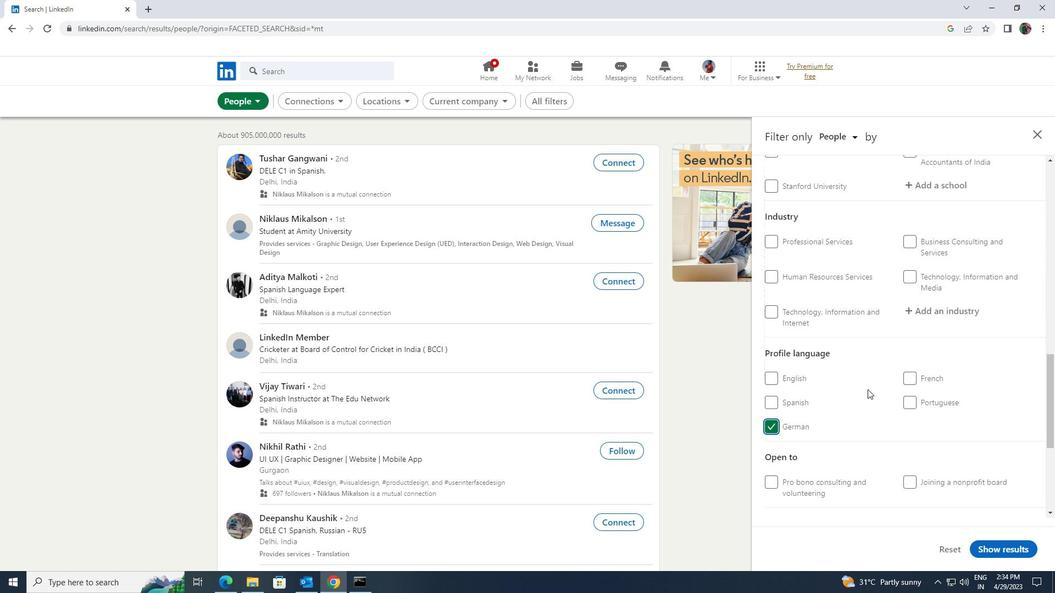 
Action: Mouse scrolled (867, 390) with delta (0, 0)
Screenshot: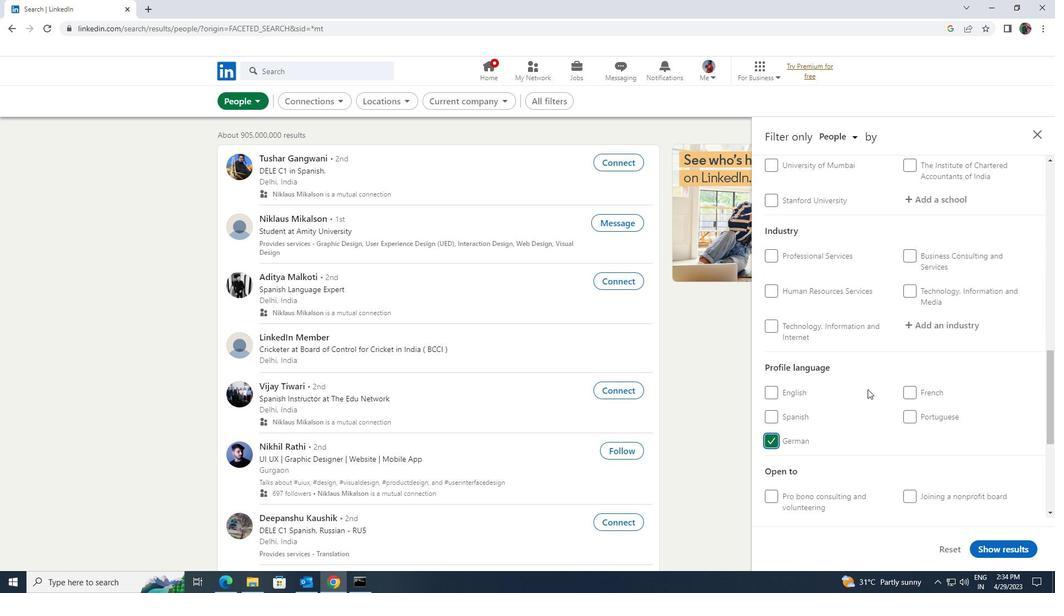 
Action: Mouse scrolled (867, 390) with delta (0, 0)
Screenshot: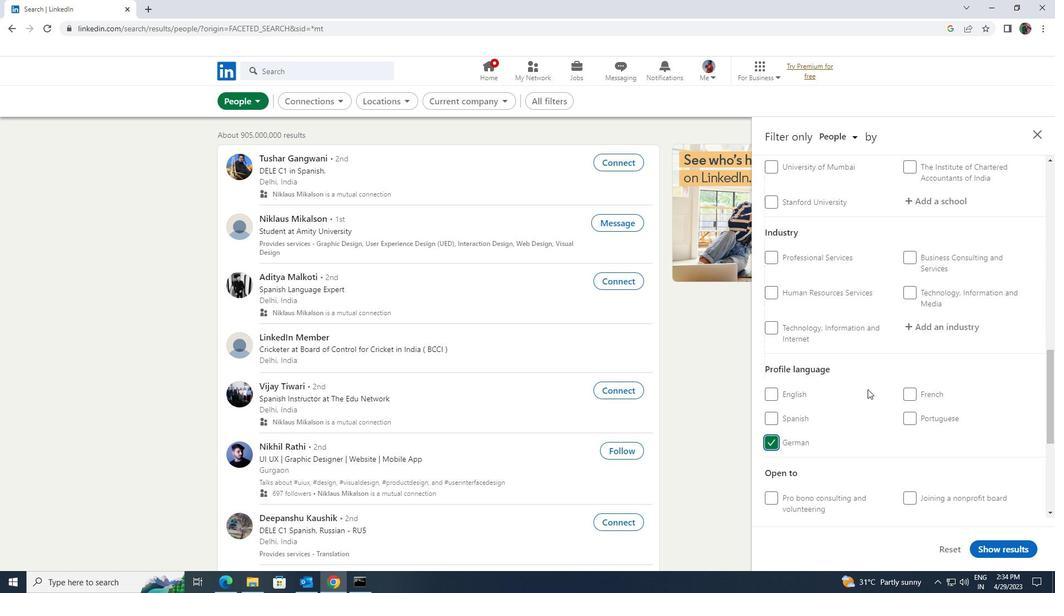 
Action: Mouse scrolled (867, 390) with delta (0, 0)
Screenshot: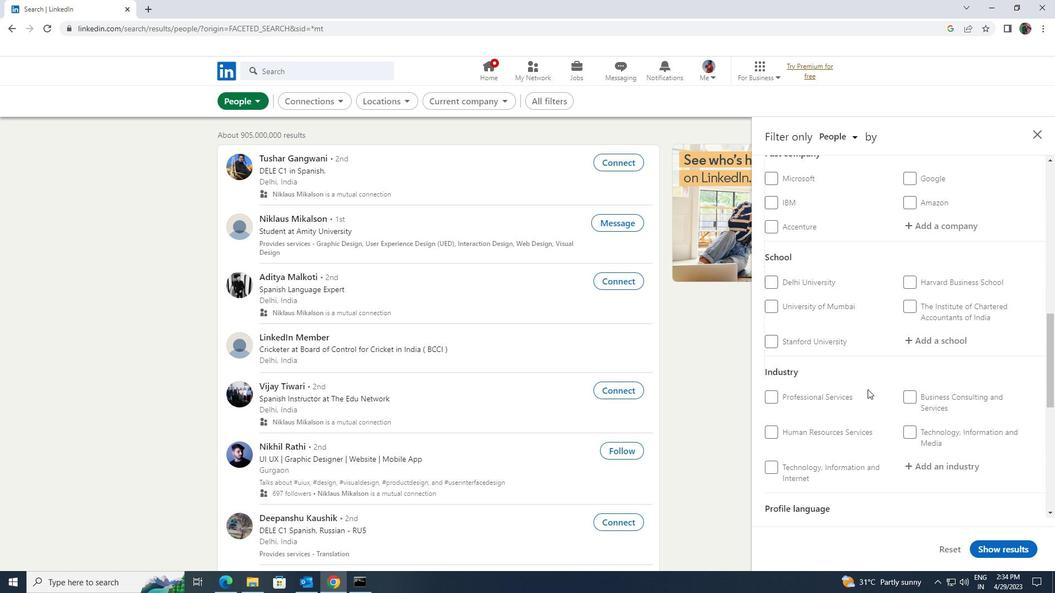 
Action: Mouse scrolled (867, 390) with delta (0, 0)
Screenshot: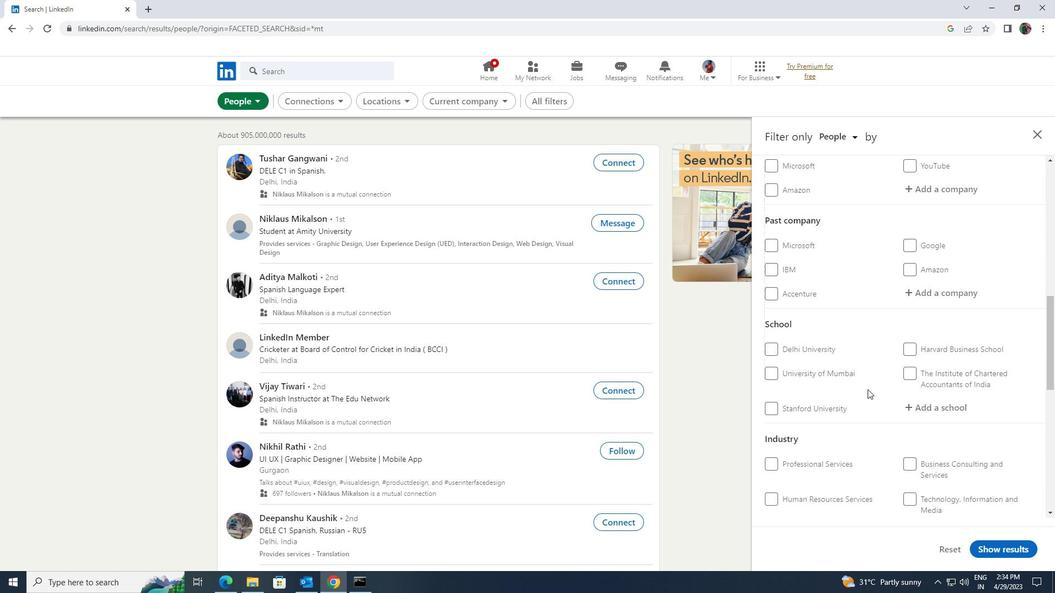 
Action: Mouse moved to (868, 387)
Screenshot: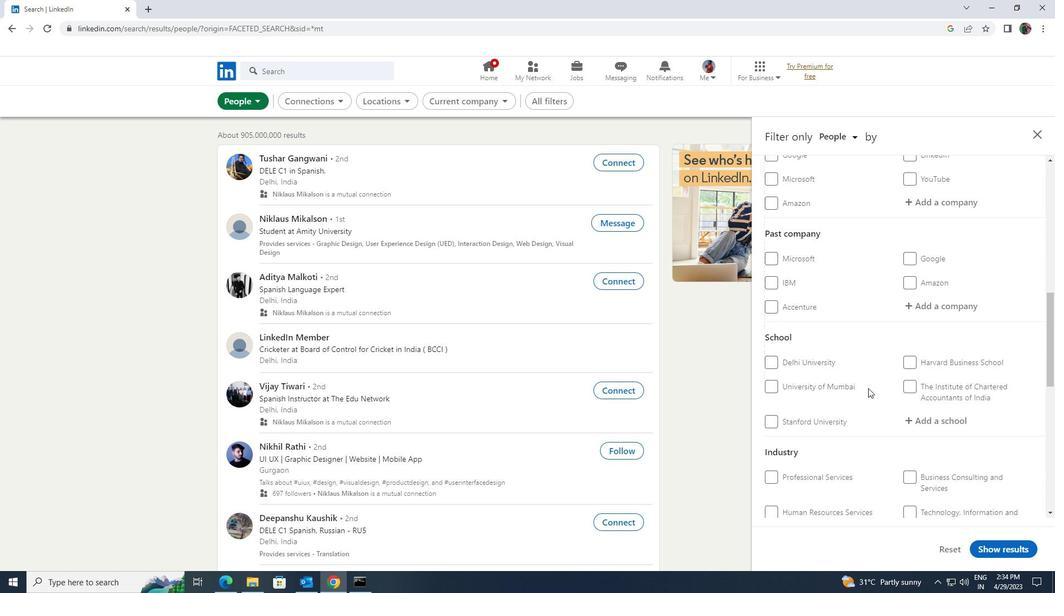 
Action: Mouse scrolled (868, 388) with delta (0, 0)
Screenshot: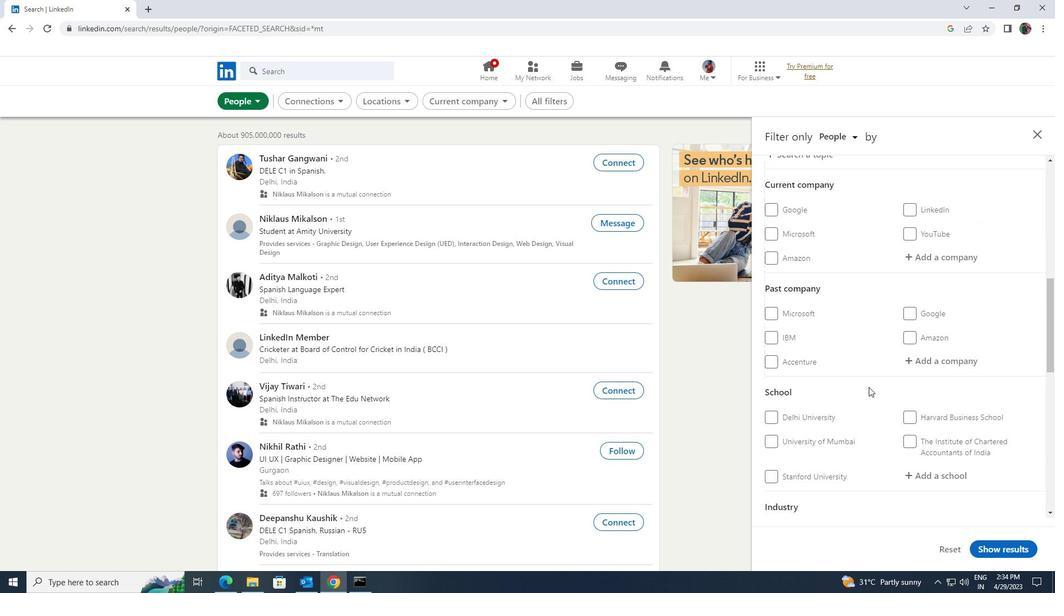 
Action: Mouse scrolled (868, 388) with delta (0, 0)
Screenshot: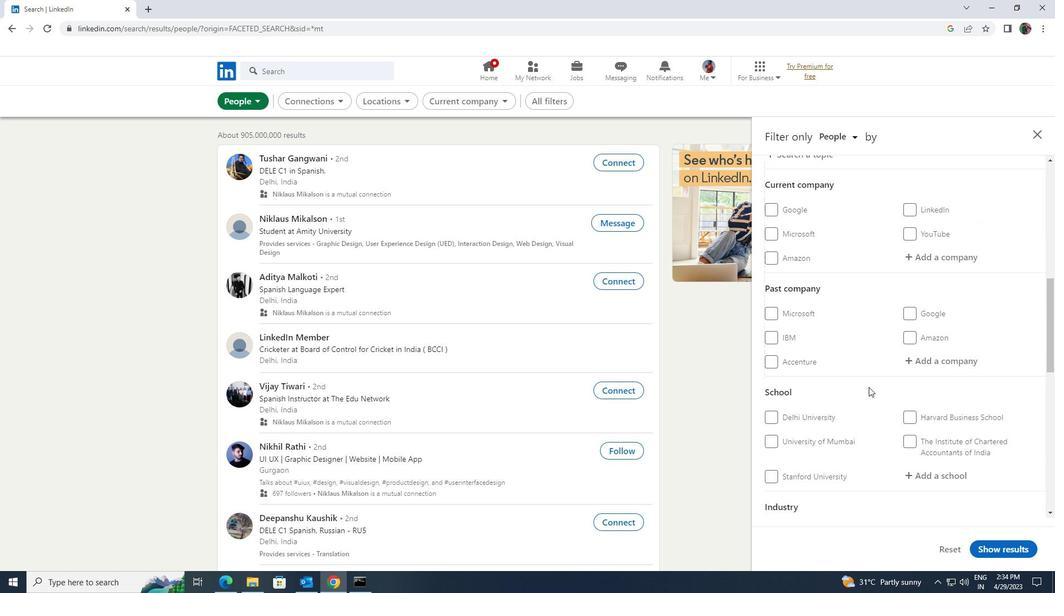 
Action: Mouse moved to (911, 369)
Screenshot: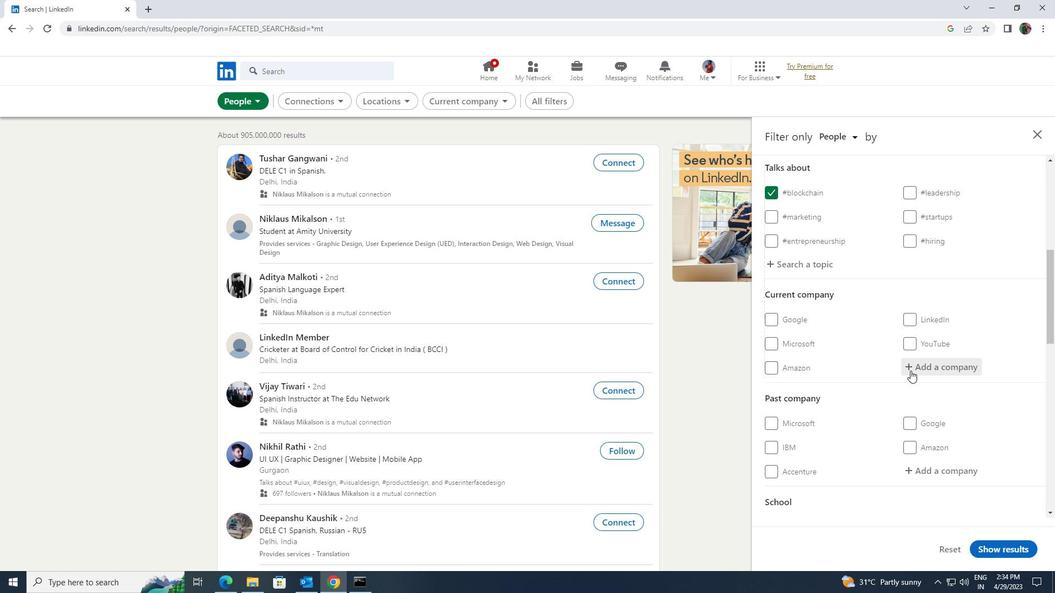 
Action: Mouse pressed left at (911, 369)
Screenshot: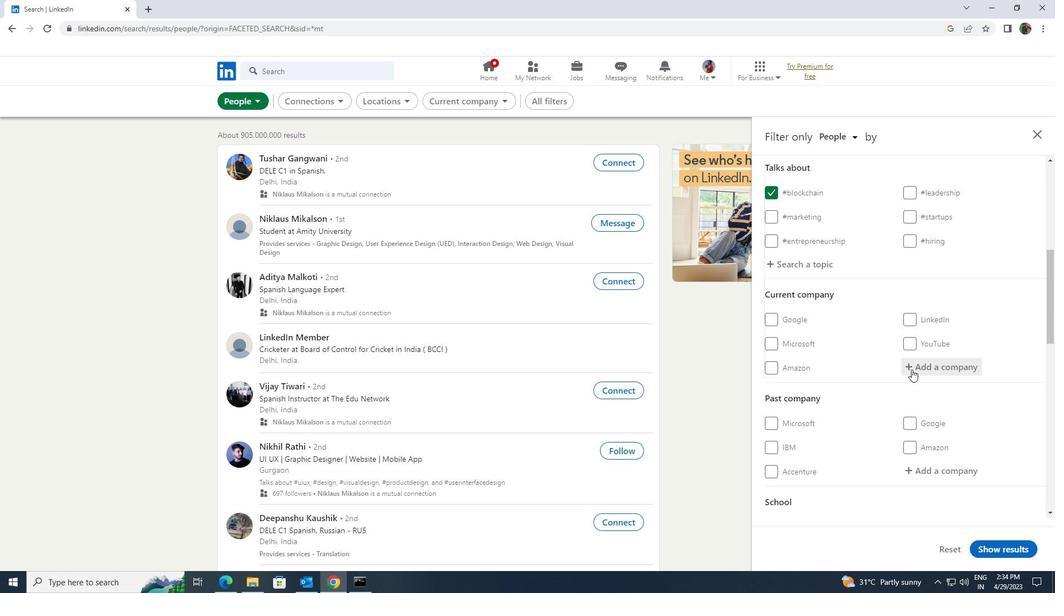 
Action: Key pressed <Key.shift>ANCHOR<Key.space>BY<Key.space>P
Screenshot: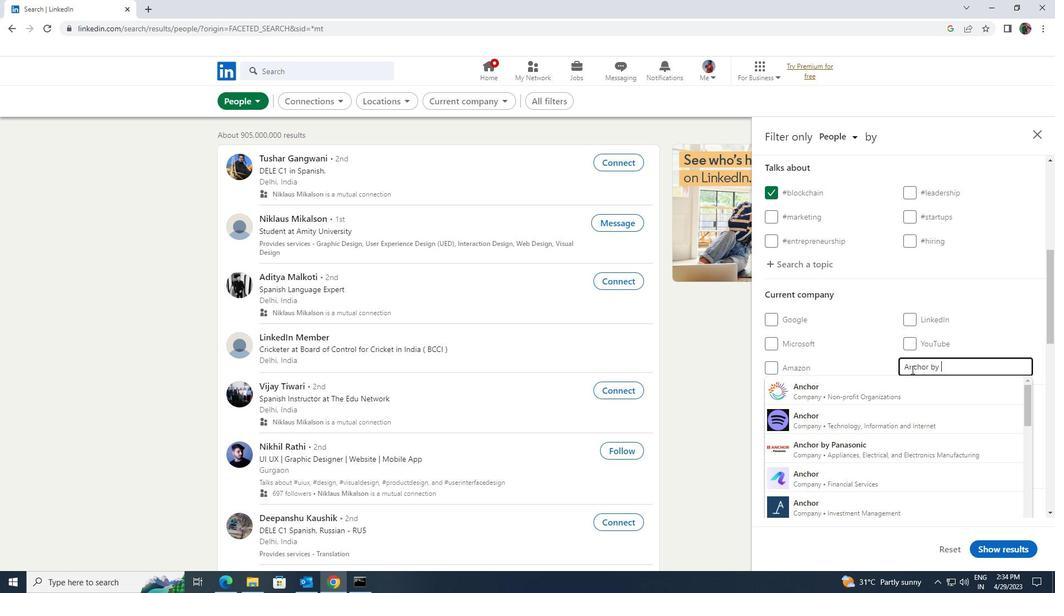 
Action: Mouse moved to (899, 377)
Screenshot: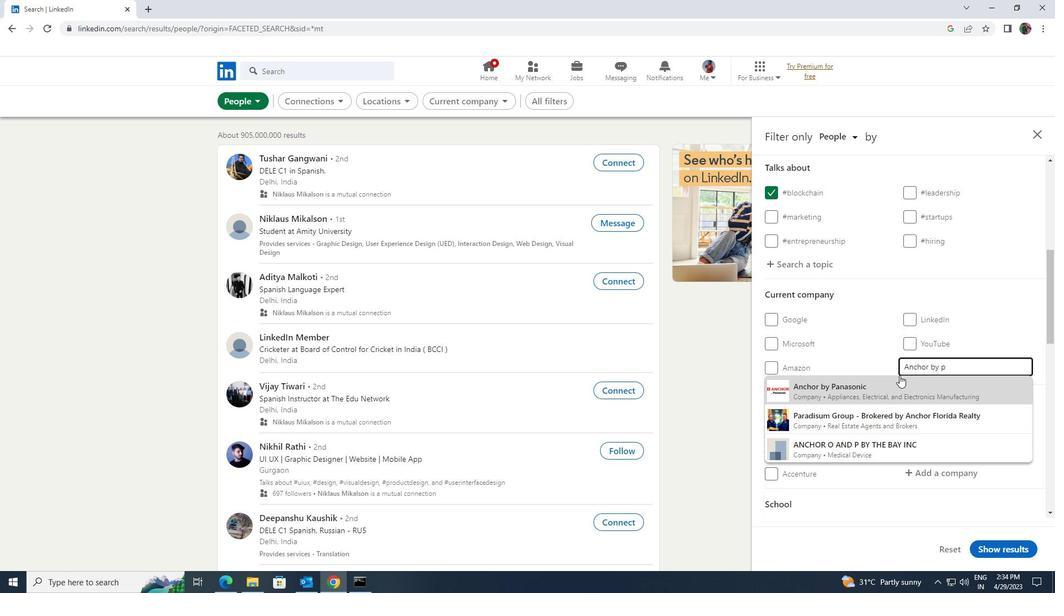 
Action: Mouse pressed left at (899, 377)
Screenshot: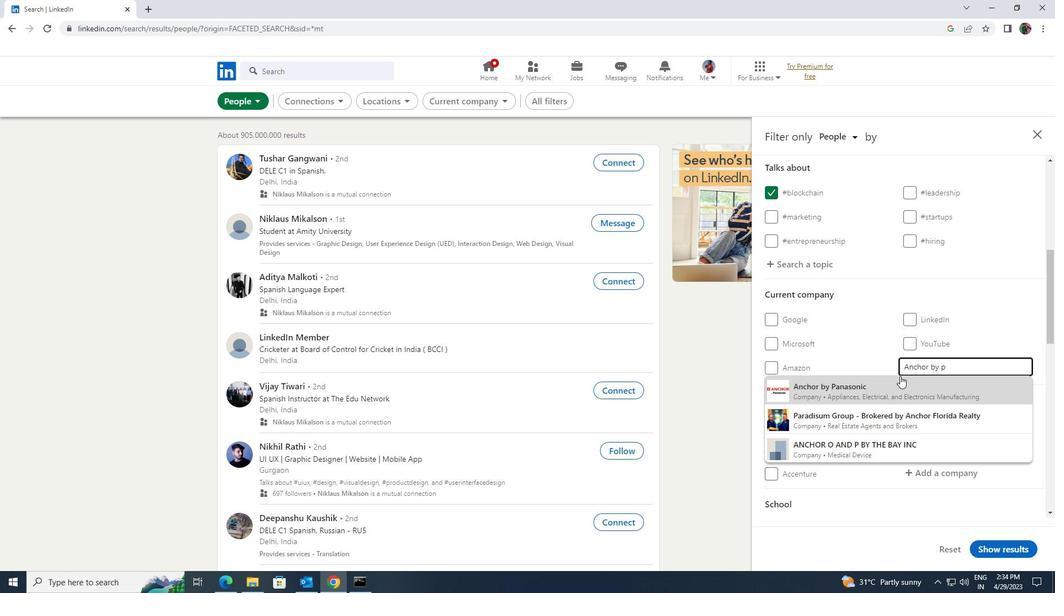 
Action: Mouse moved to (902, 377)
Screenshot: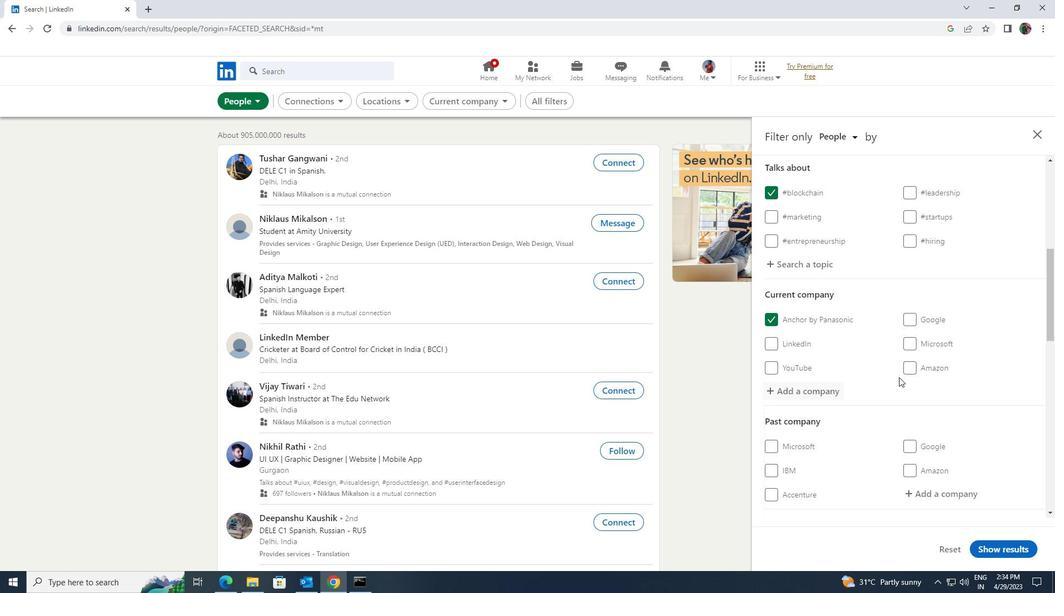 
Action: Mouse scrolled (902, 376) with delta (0, 0)
Screenshot: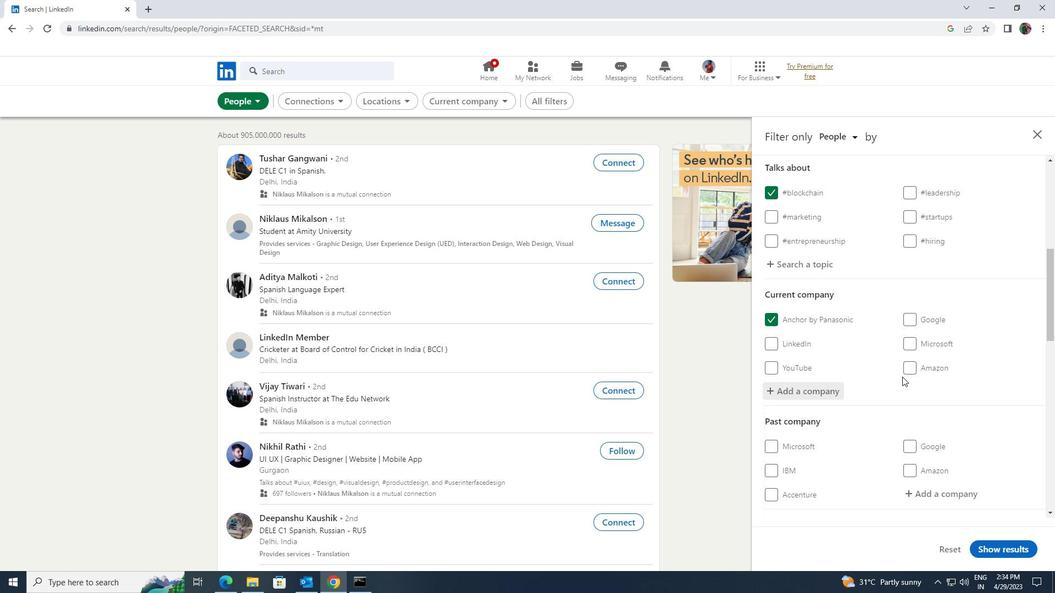 
Action: Mouse moved to (896, 380)
Screenshot: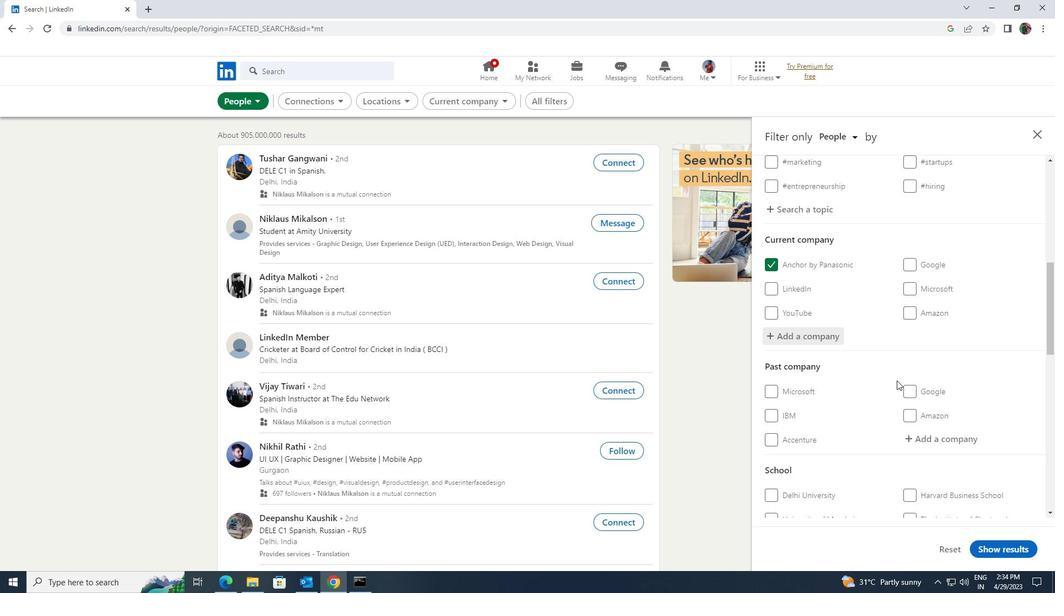 
Action: Mouse scrolled (896, 380) with delta (0, 0)
Screenshot: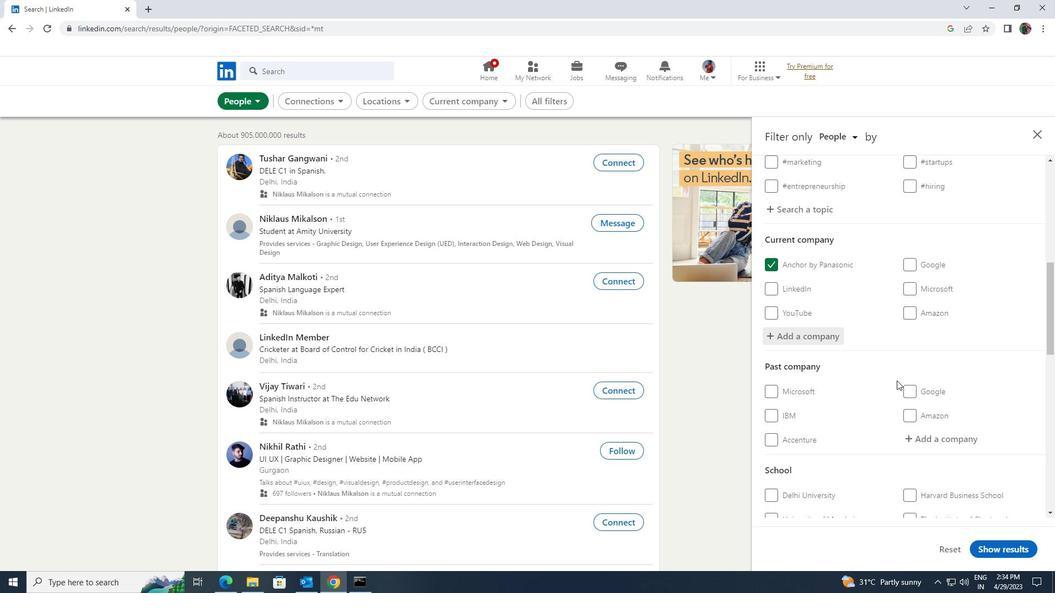 
Action: Mouse moved to (896, 381)
Screenshot: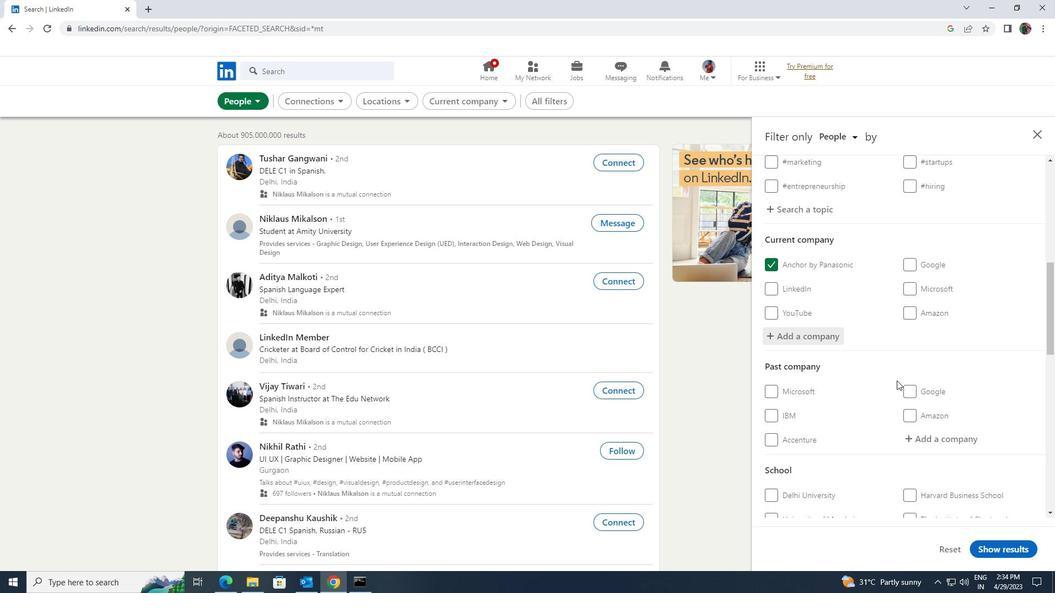 
Action: Mouse scrolled (896, 380) with delta (0, 0)
Screenshot: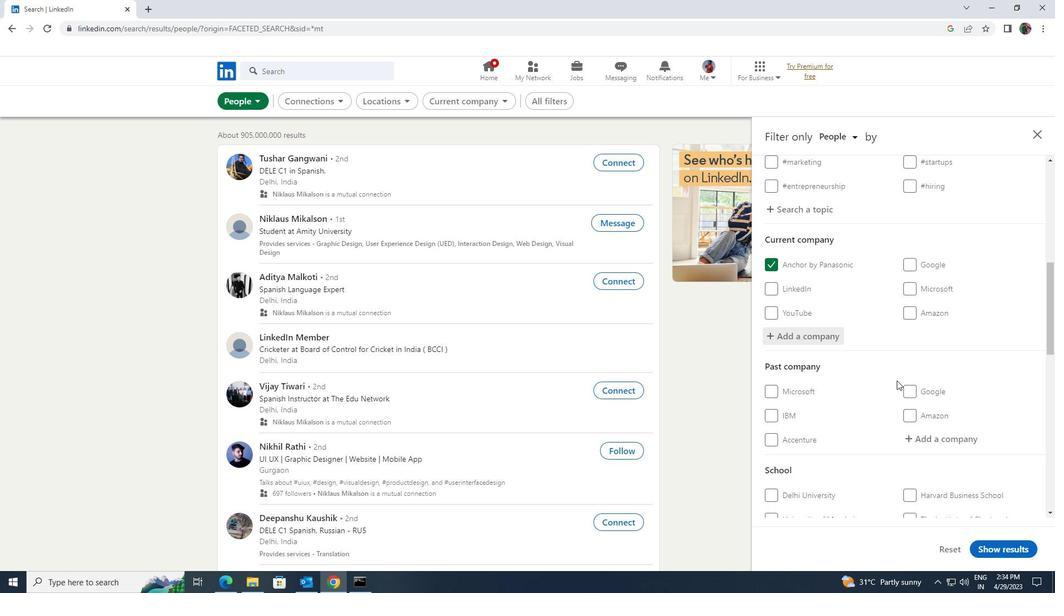 
Action: Mouse scrolled (896, 380) with delta (0, 0)
Screenshot: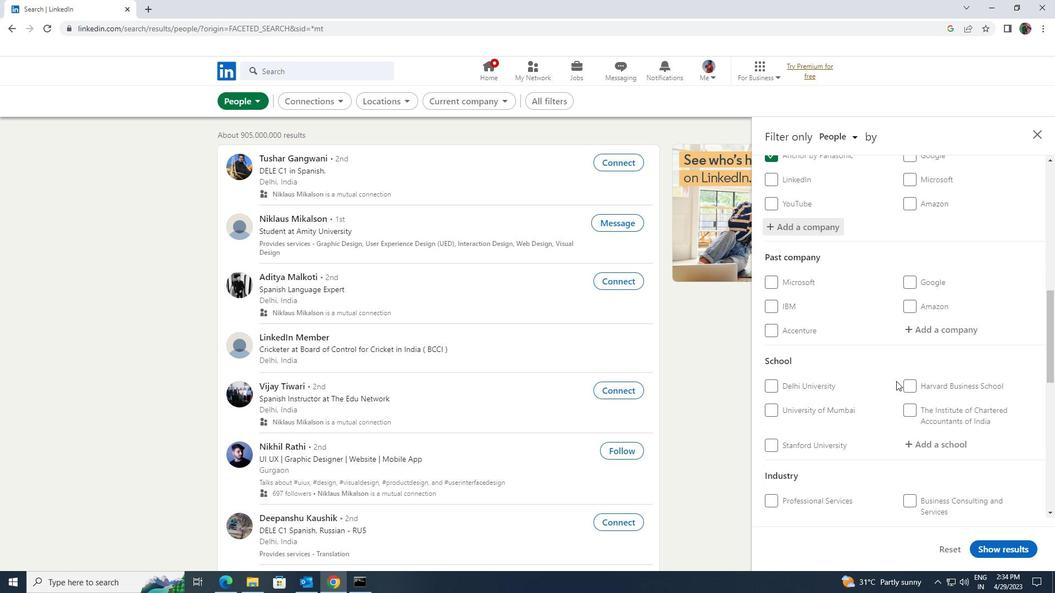
Action: Mouse moved to (907, 388)
Screenshot: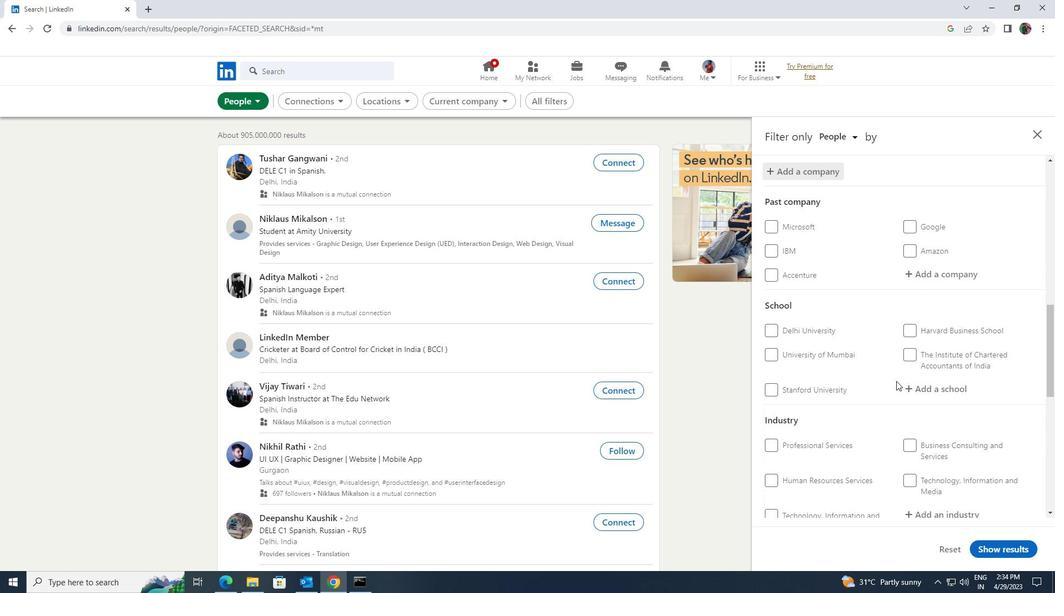 
Action: Mouse pressed left at (907, 388)
Screenshot: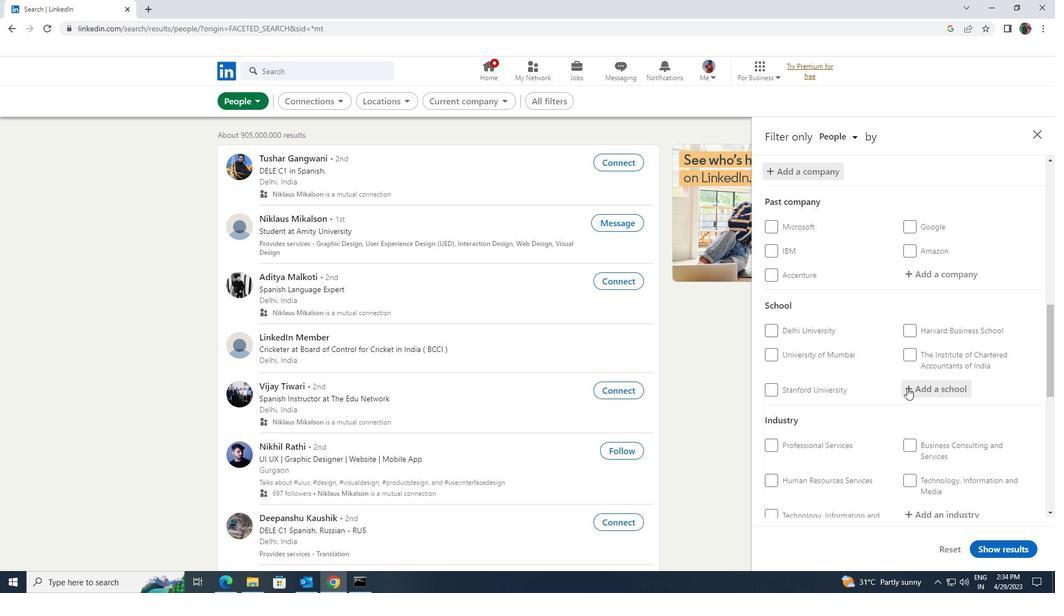 
Action: Mouse moved to (907, 388)
Screenshot: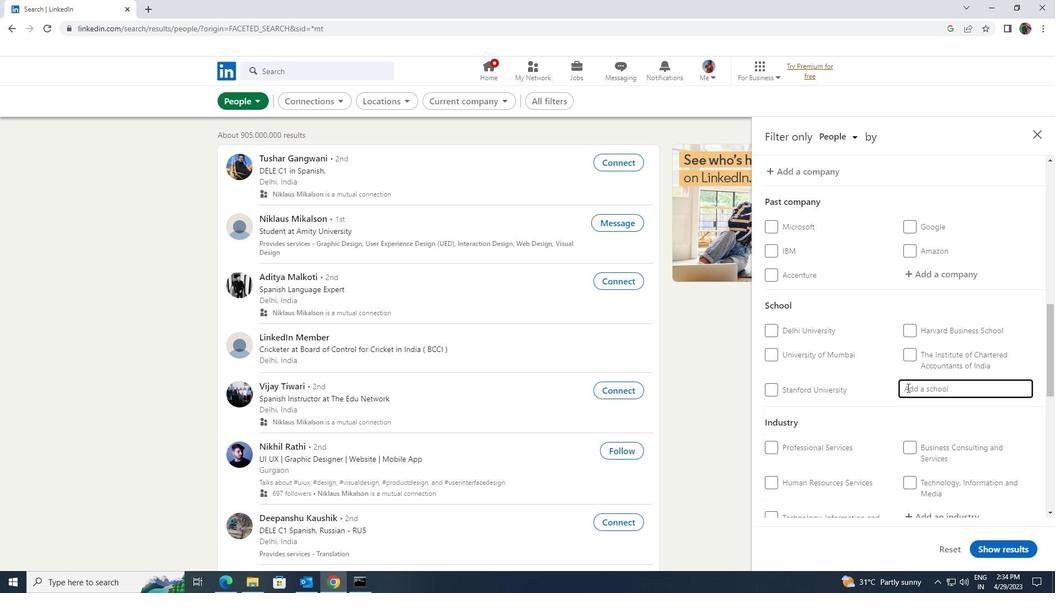 
Action: Key pressed <Key.shift>VEL<Key.space><Key.shift>TECH
Screenshot: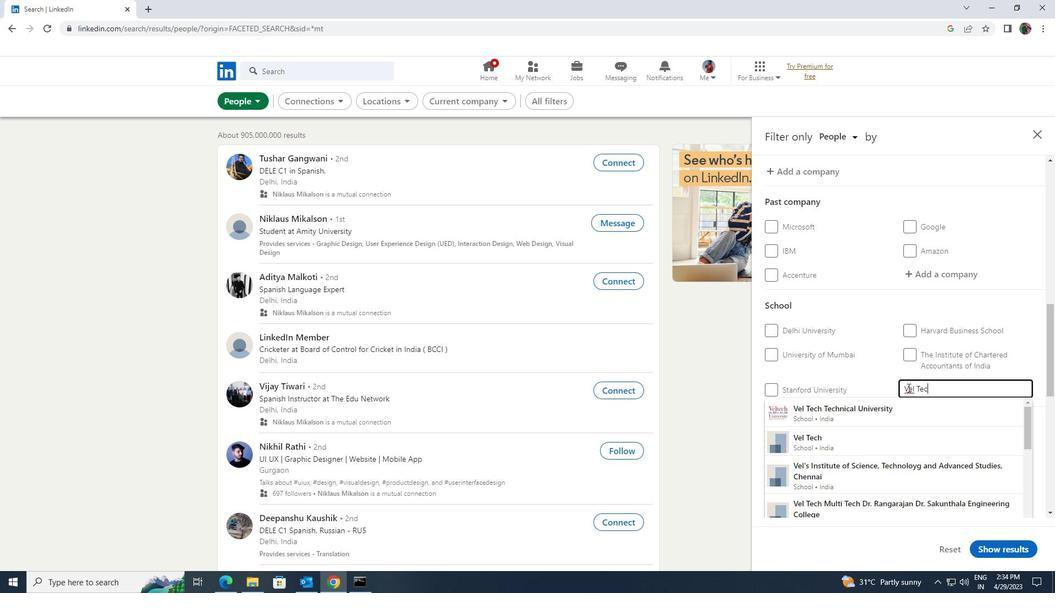 
Action: Mouse moved to (913, 456)
Screenshot: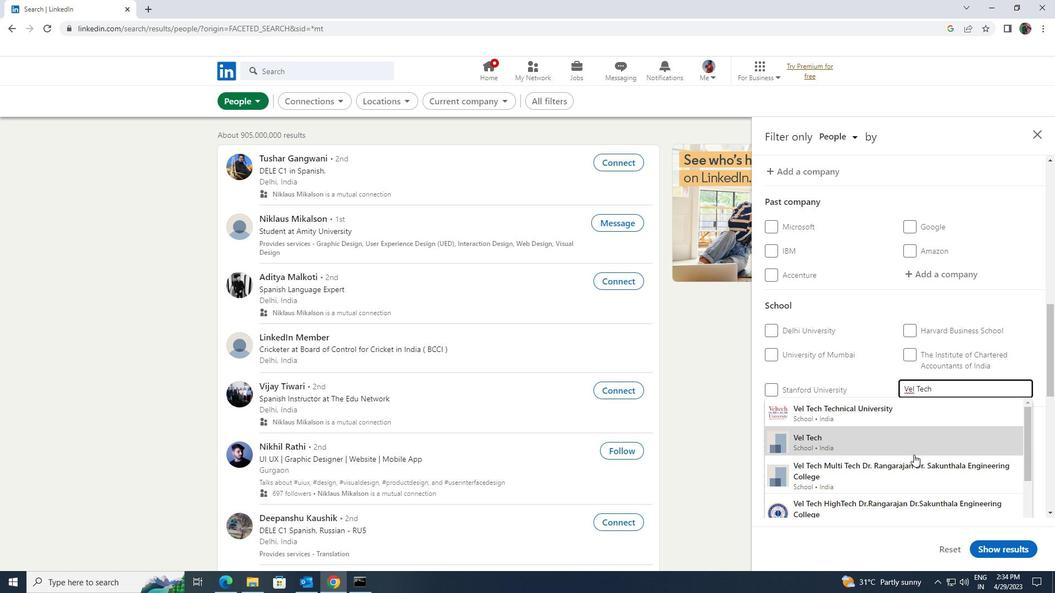 
Action: Mouse pressed left at (913, 456)
Screenshot: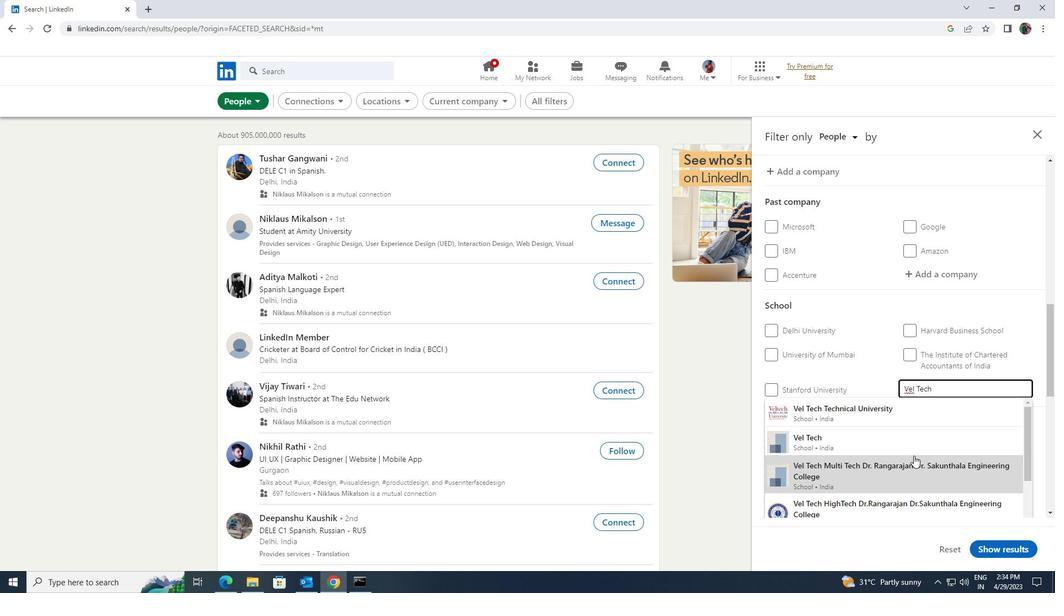 
Action: Mouse moved to (913, 456)
Screenshot: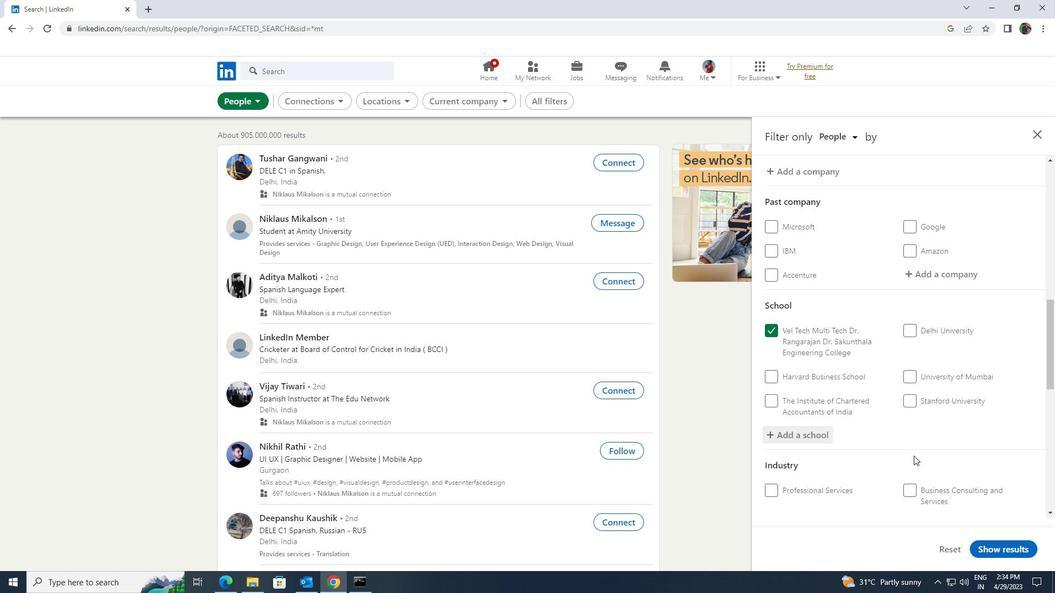 
Action: Mouse scrolled (913, 456) with delta (0, 0)
Screenshot: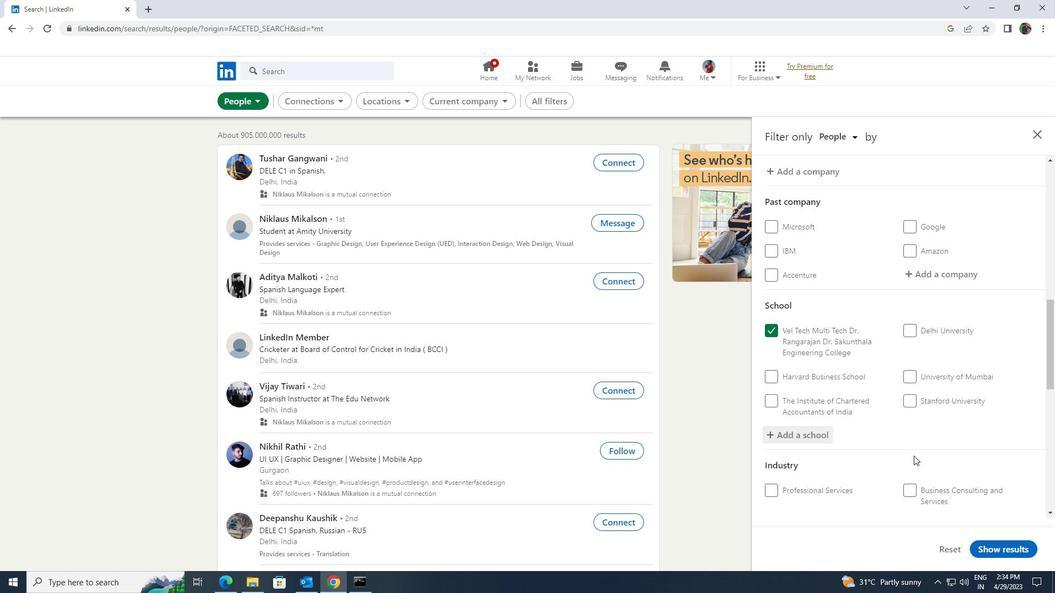 
Action: Mouse scrolled (913, 456) with delta (0, 0)
Screenshot: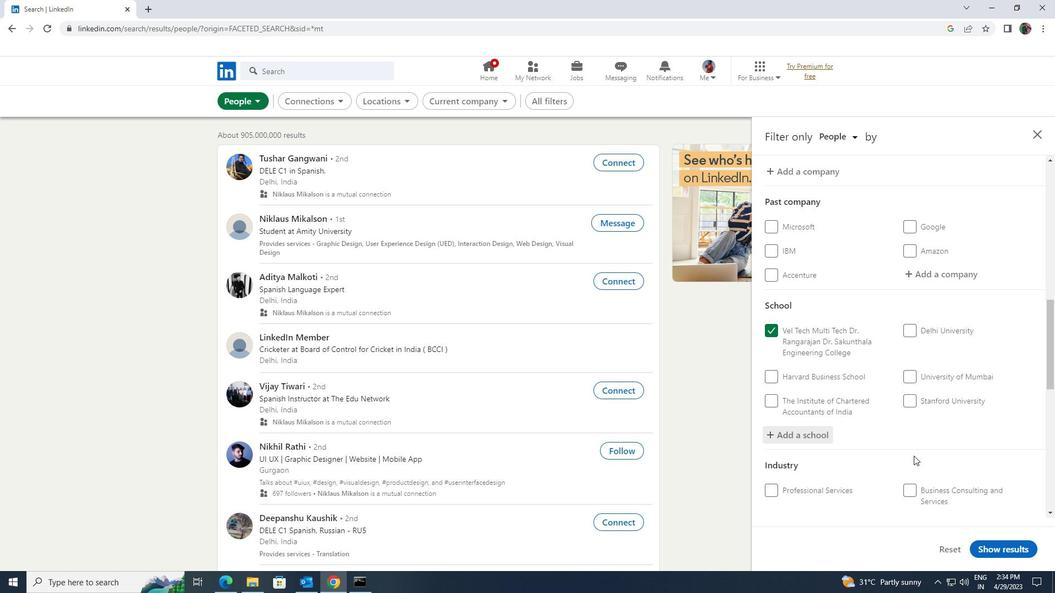 
Action: Mouse moved to (911, 455)
Screenshot: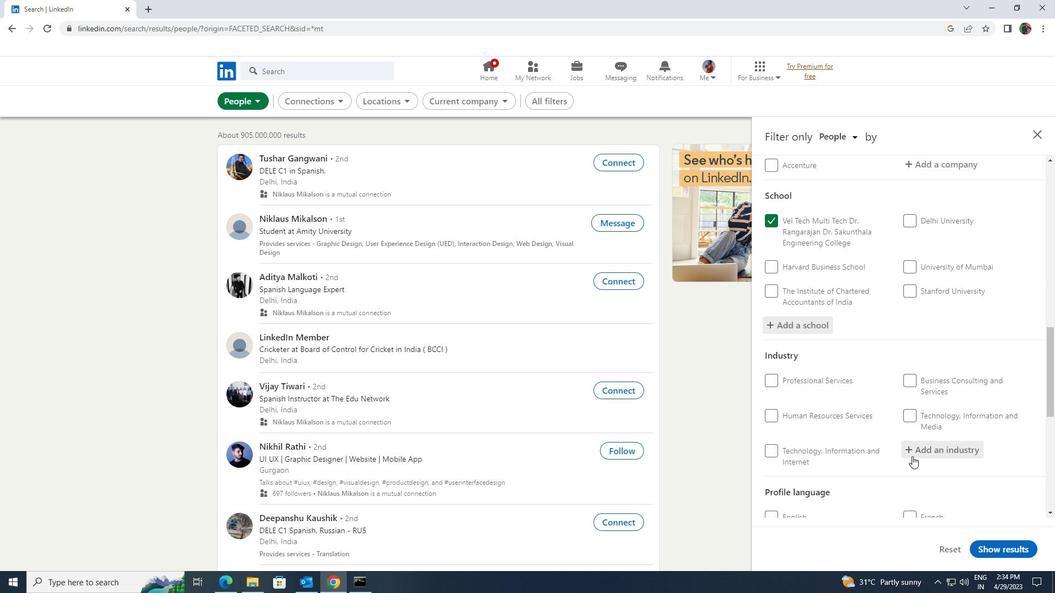 
Action: Mouse pressed left at (911, 455)
Screenshot: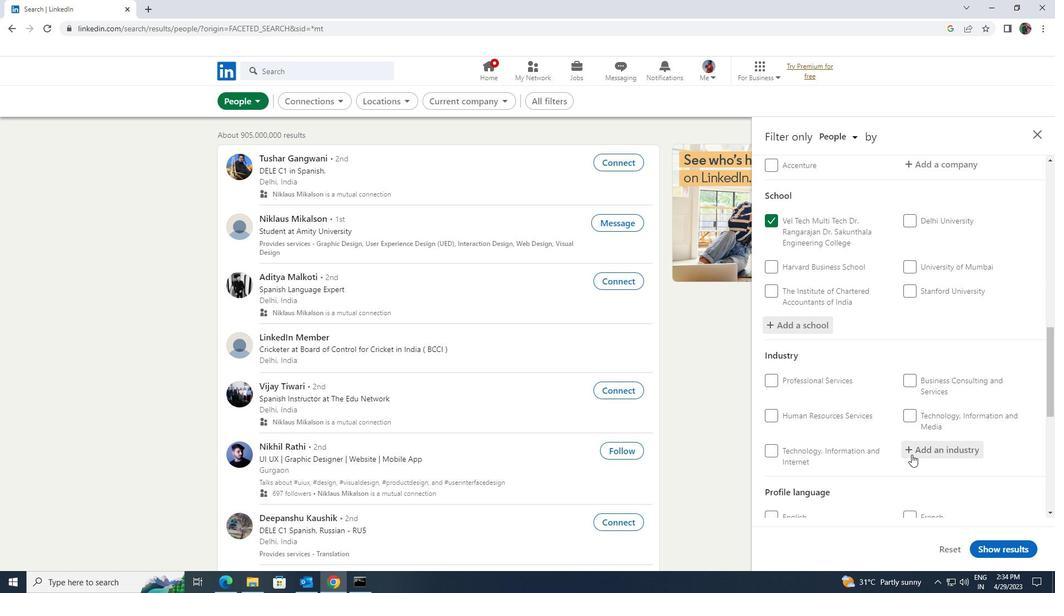
Action: Mouse moved to (911, 453)
Screenshot: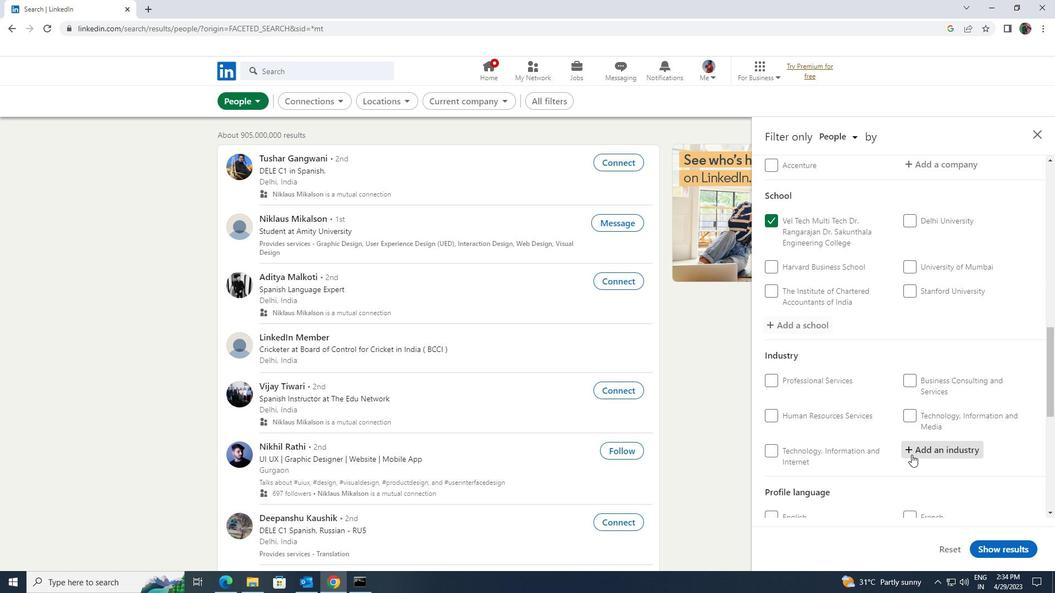 
Action: Key pressed <Key.shift>FOOD<Key.space>
Screenshot: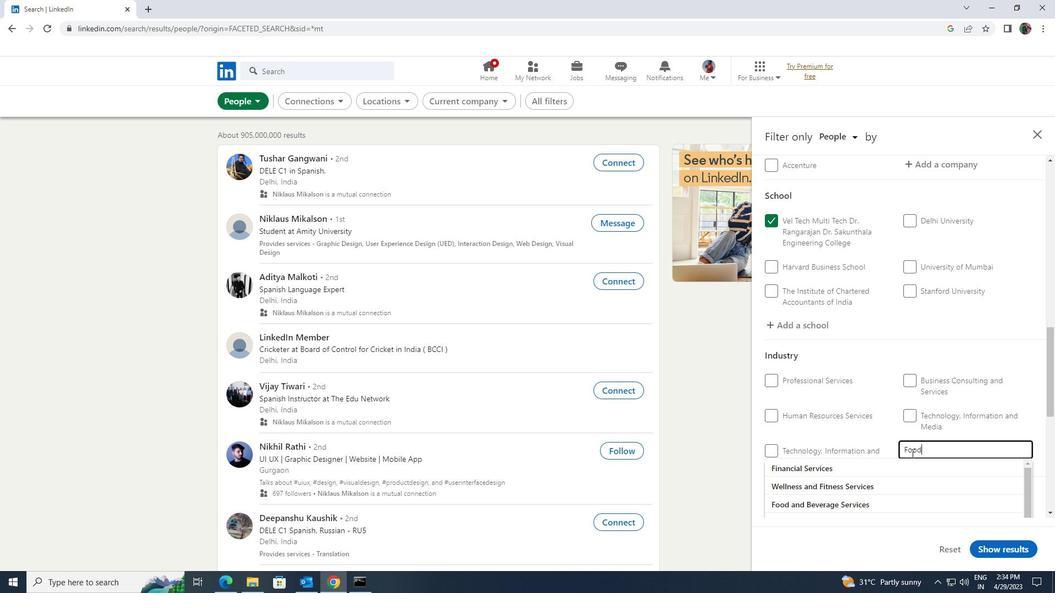 
Action: Mouse moved to (910, 468)
Screenshot: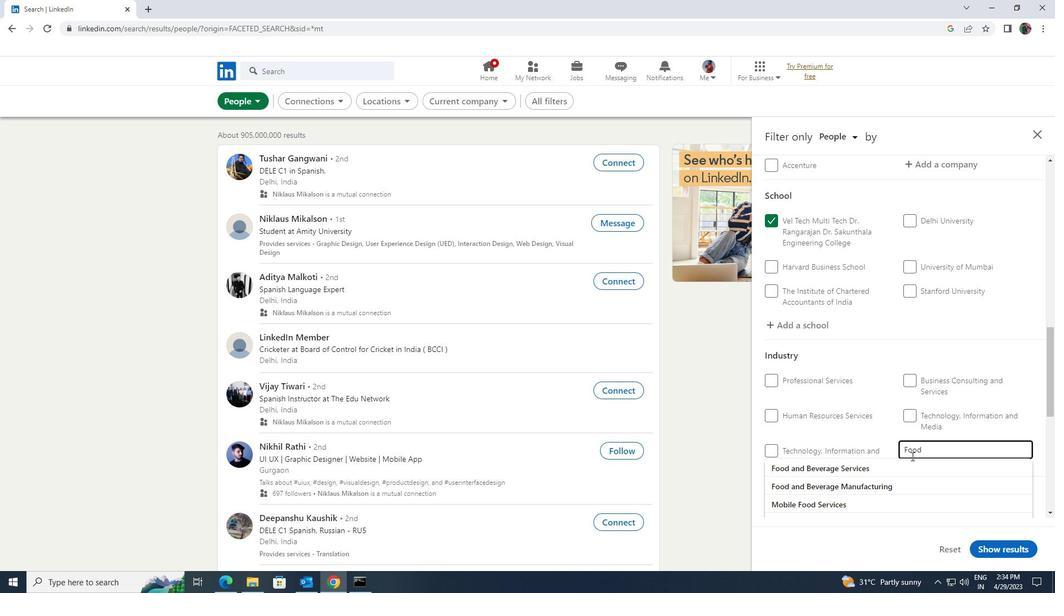 
Action: Mouse pressed left at (910, 468)
Screenshot: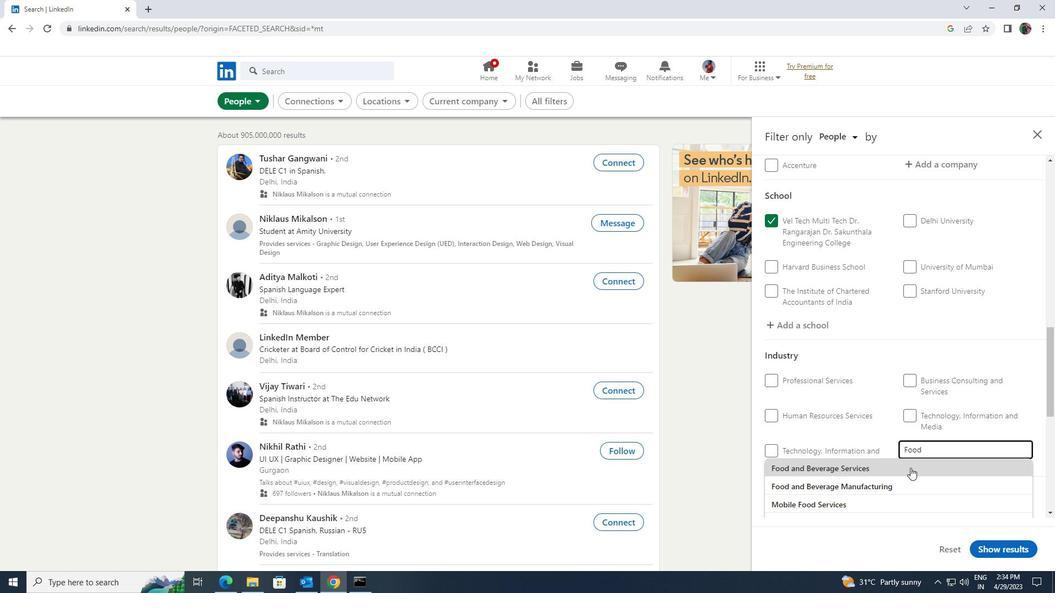 
Action: Mouse moved to (911, 468)
Screenshot: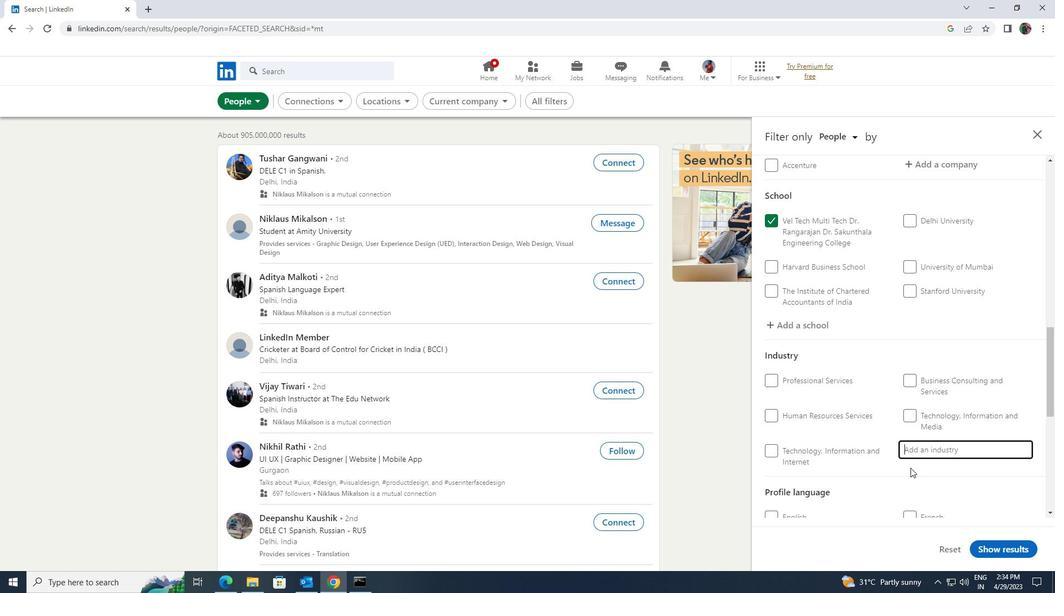 
Action: Mouse scrolled (911, 467) with delta (0, 0)
Screenshot: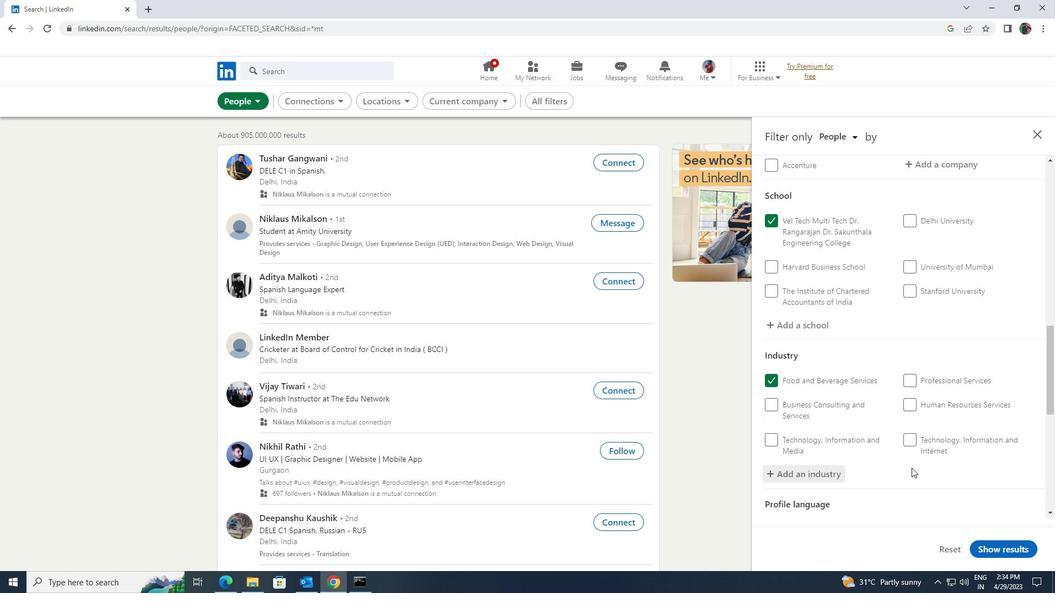 
Action: Mouse scrolled (911, 467) with delta (0, 0)
Screenshot: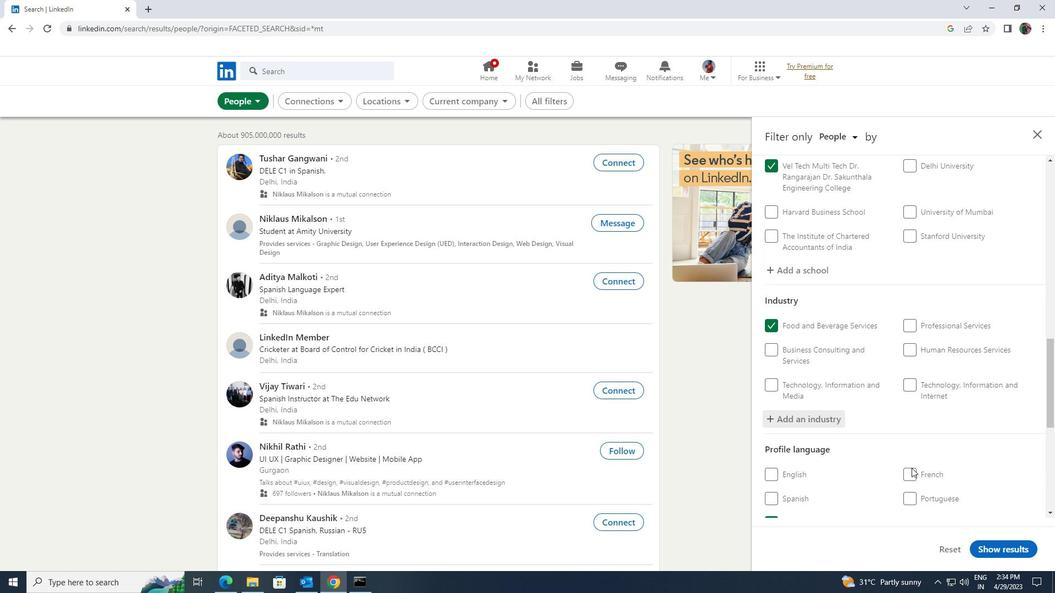 
Action: Mouse scrolled (911, 467) with delta (0, 0)
Screenshot: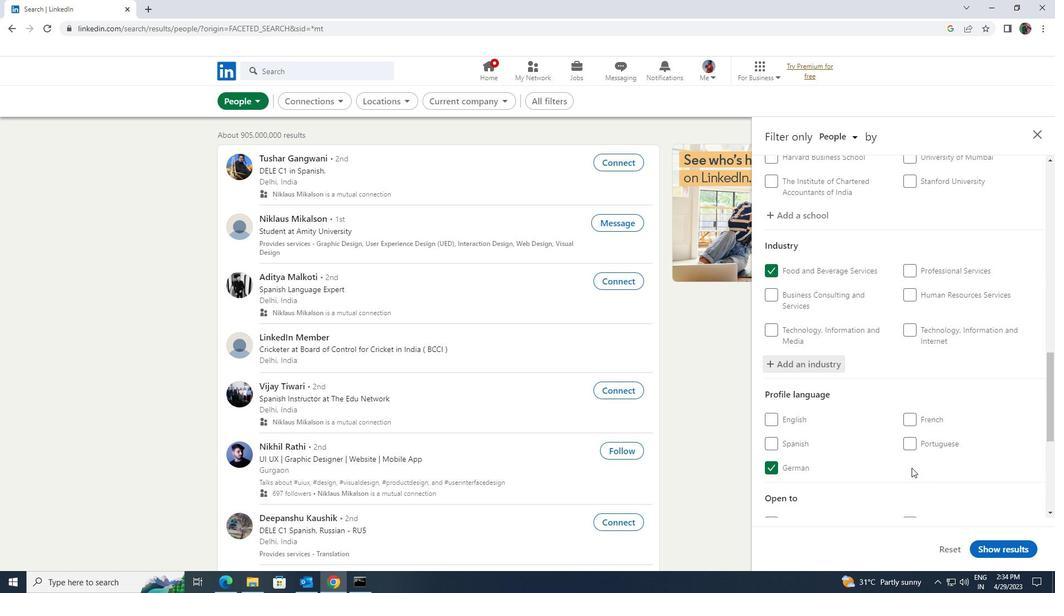 
Action: Mouse scrolled (911, 467) with delta (0, 0)
Screenshot: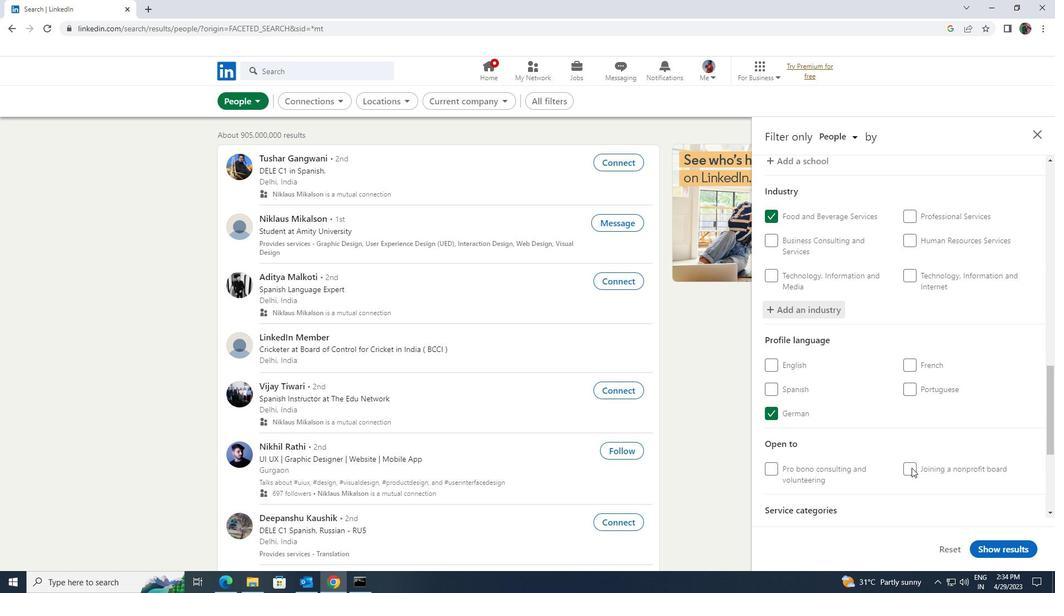 
Action: Mouse scrolled (911, 467) with delta (0, 0)
Screenshot: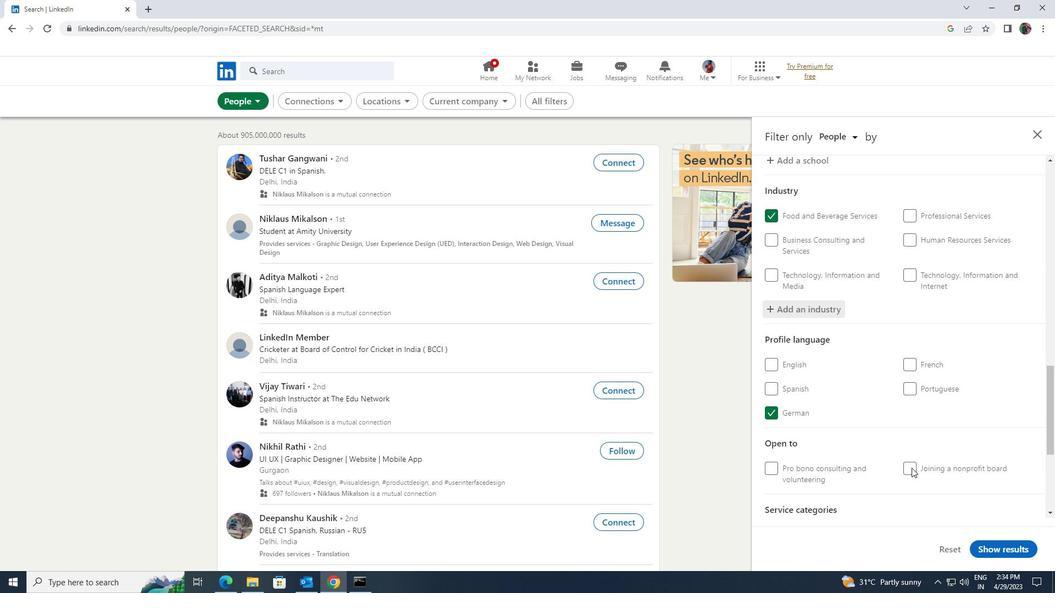
Action: Mouse scrolled (911, 467) with delta (0, 0)
Screenshot: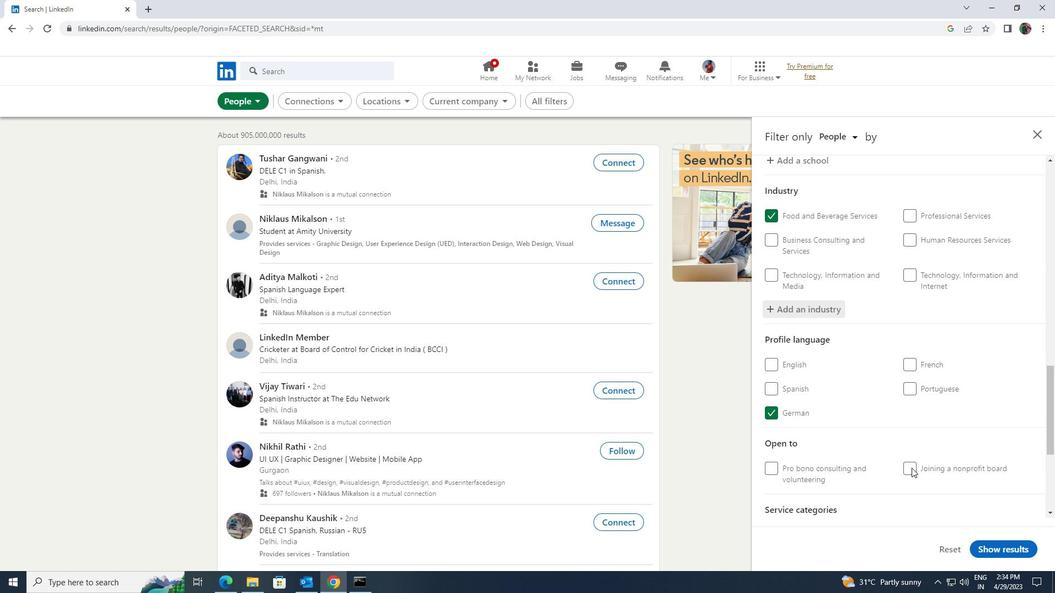 
Action: Mouse moved to (924, 422)
Screenshot: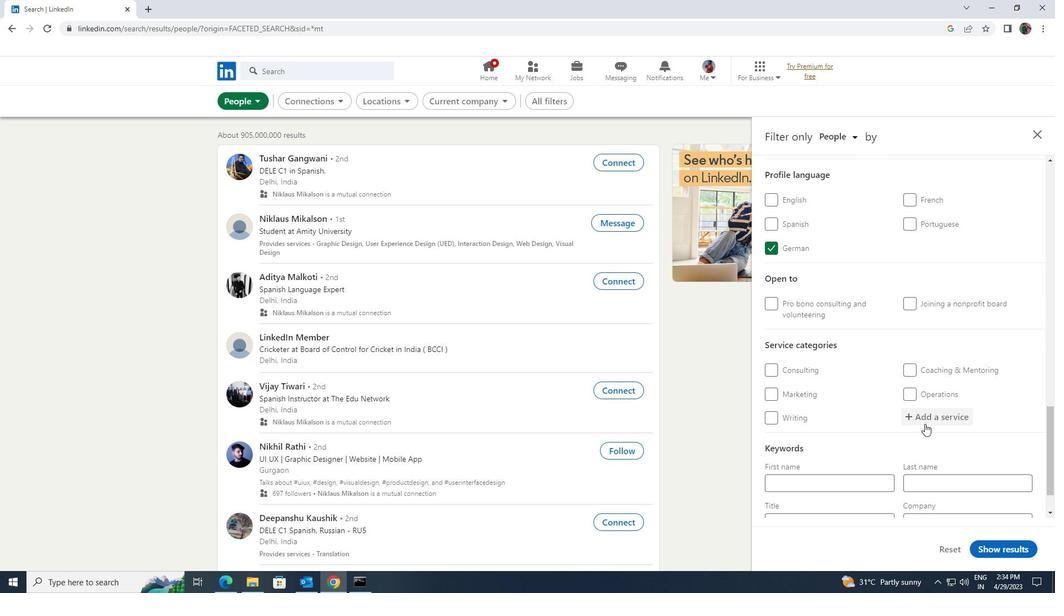 
Action: Mouse pressed left at (924, 422)
Screenshot: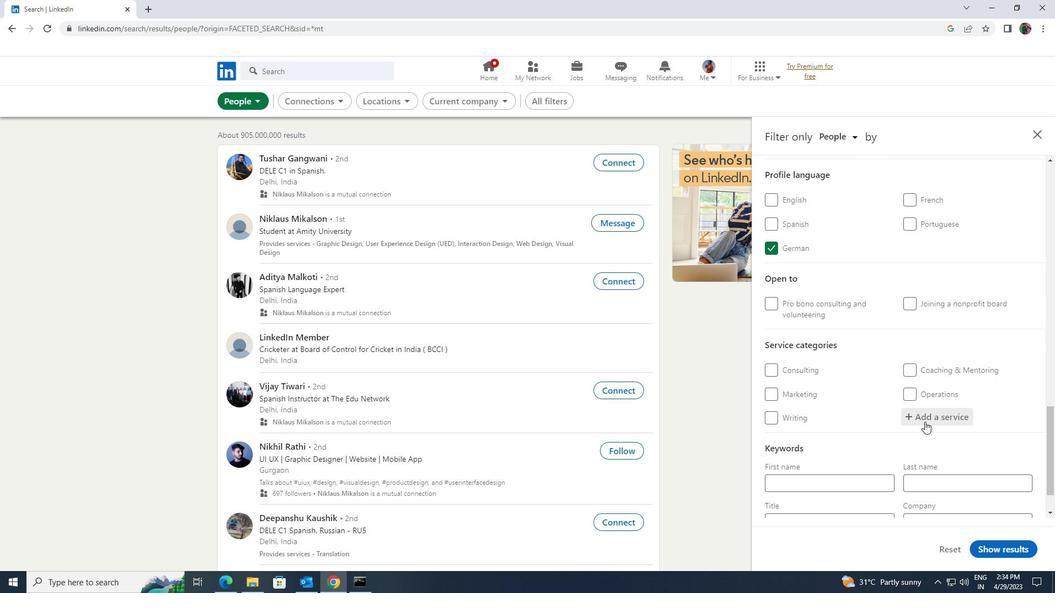 
Action: Key pressed <Key.shift>WRITING
Screenshot: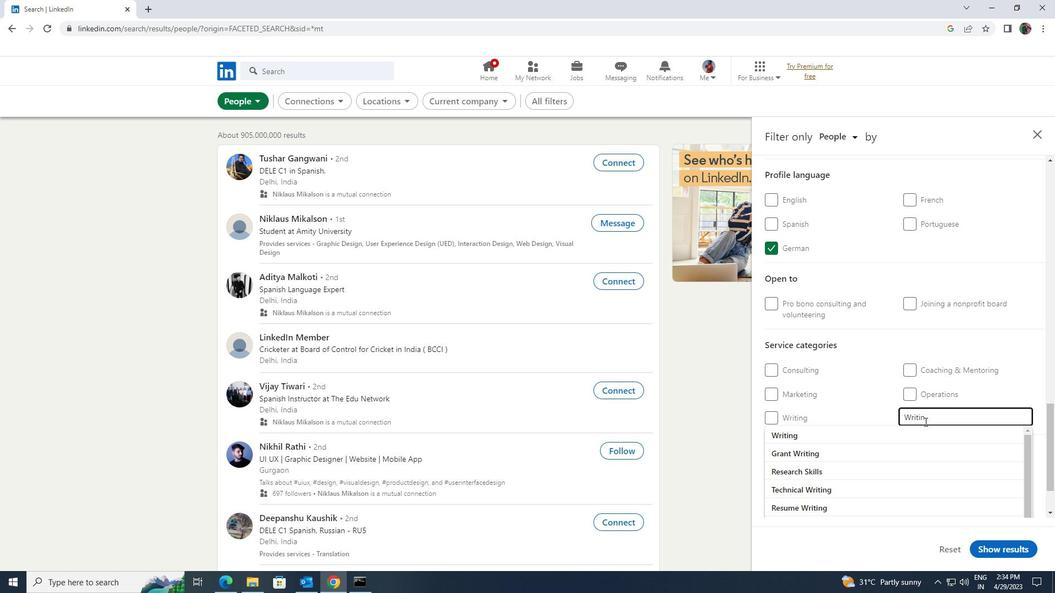 
Action: Mouse moved to (928, 431)
Screenshot: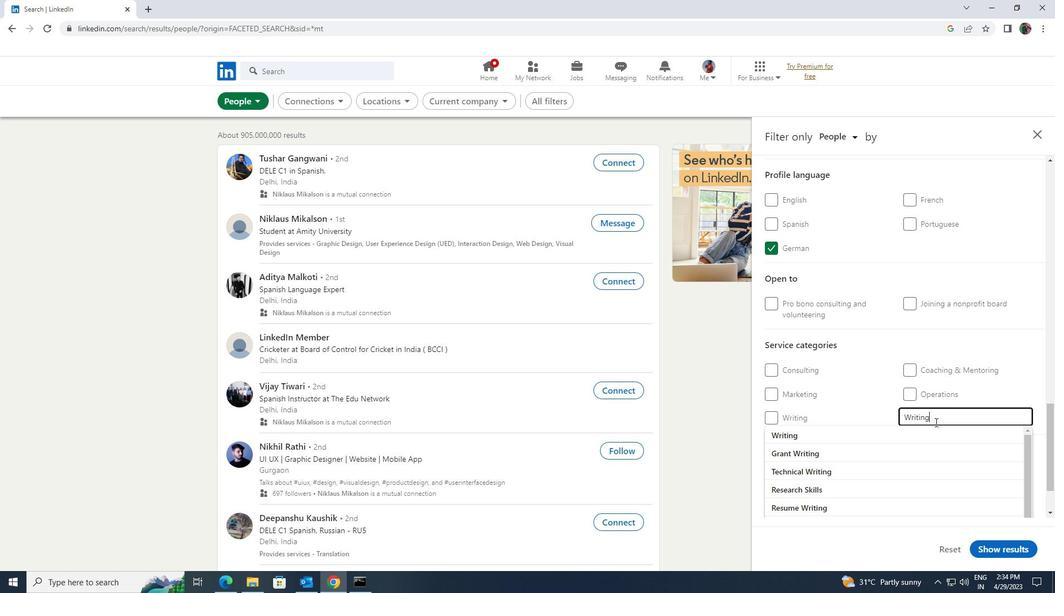 
Action: Mouse pressed left at (928, 431)
Screenshot: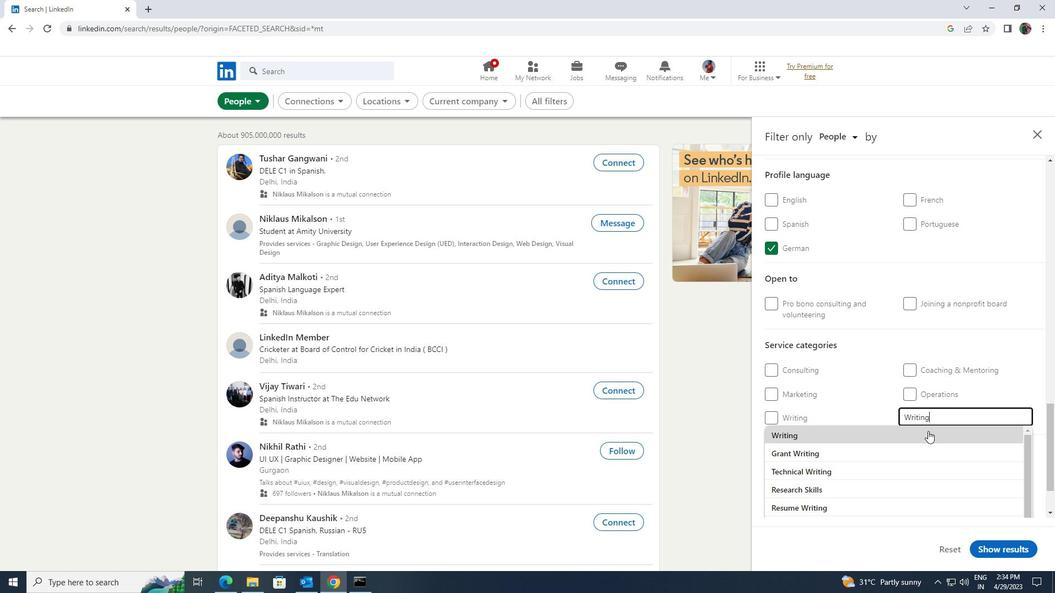 
Action: Mouse scrolled (928, 430) with delta (0, 0)
Screenshot: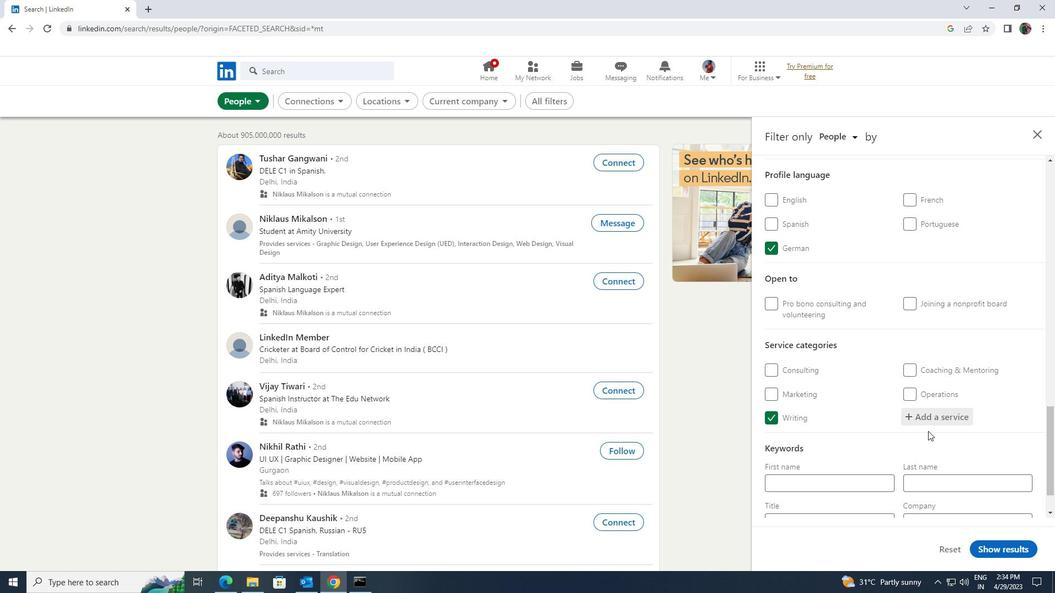 
Action: Mouse scrolled (928, 430) with delta (0, 0)
Screenshot: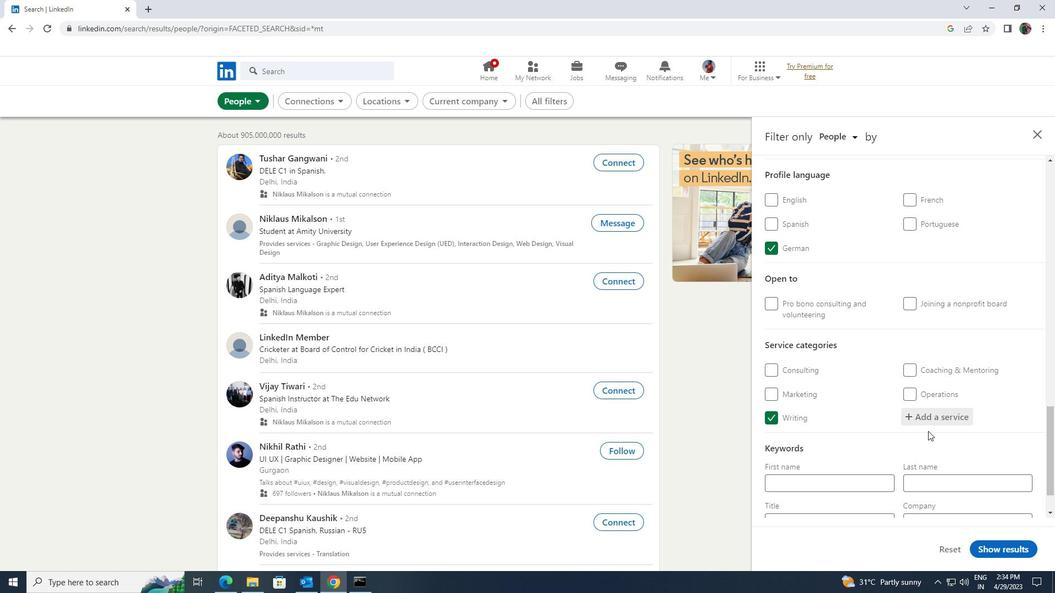 
Action: Mouse moved to (876, 470)
Screenshot: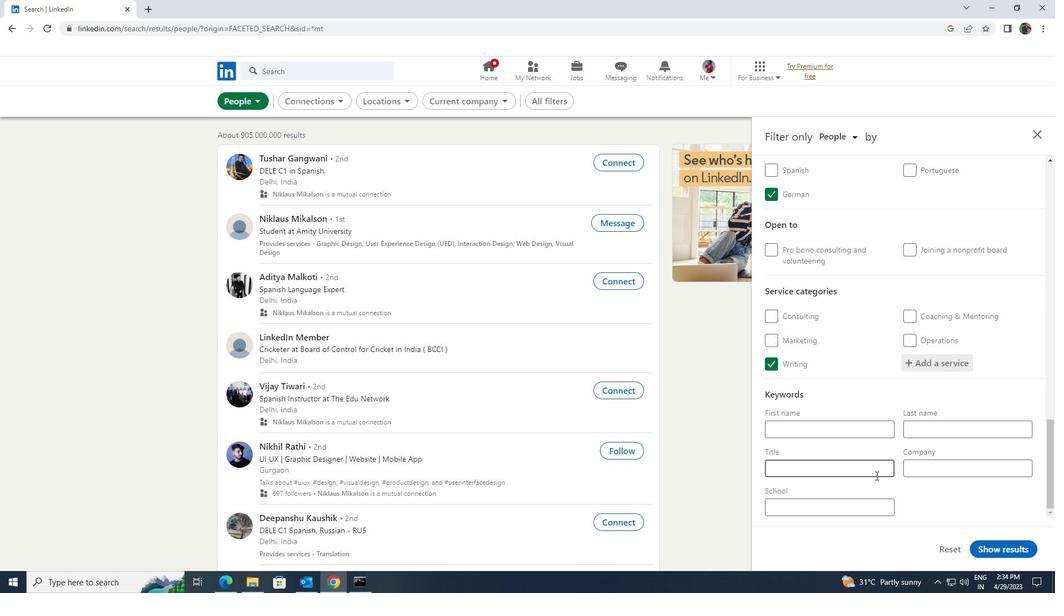 
Action: Mouse pressed left at (876, 470)
Screenshot: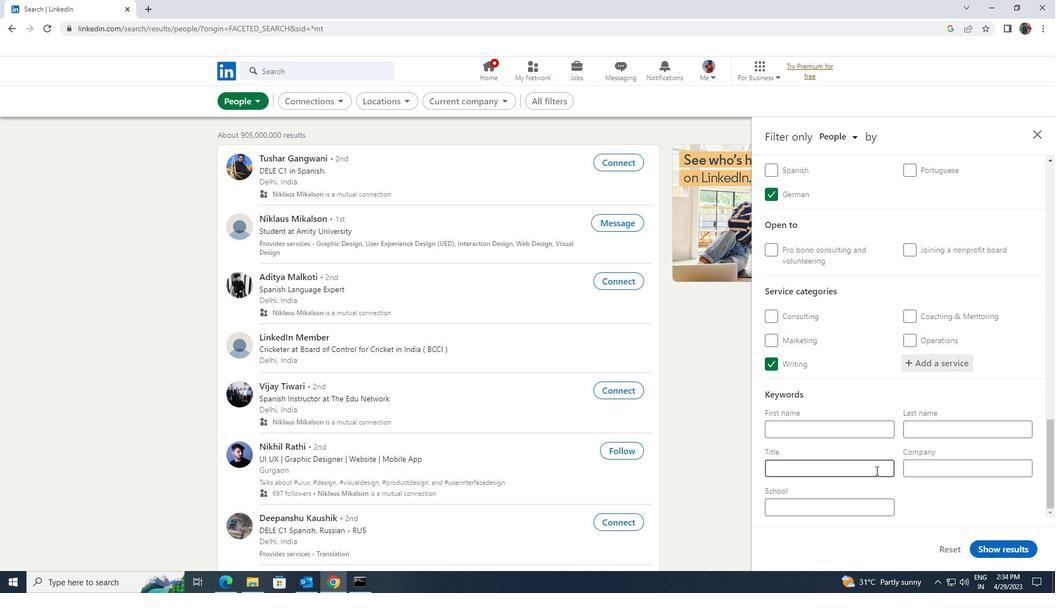 
Action: Mouse moved to (876, 464)
Screenshot: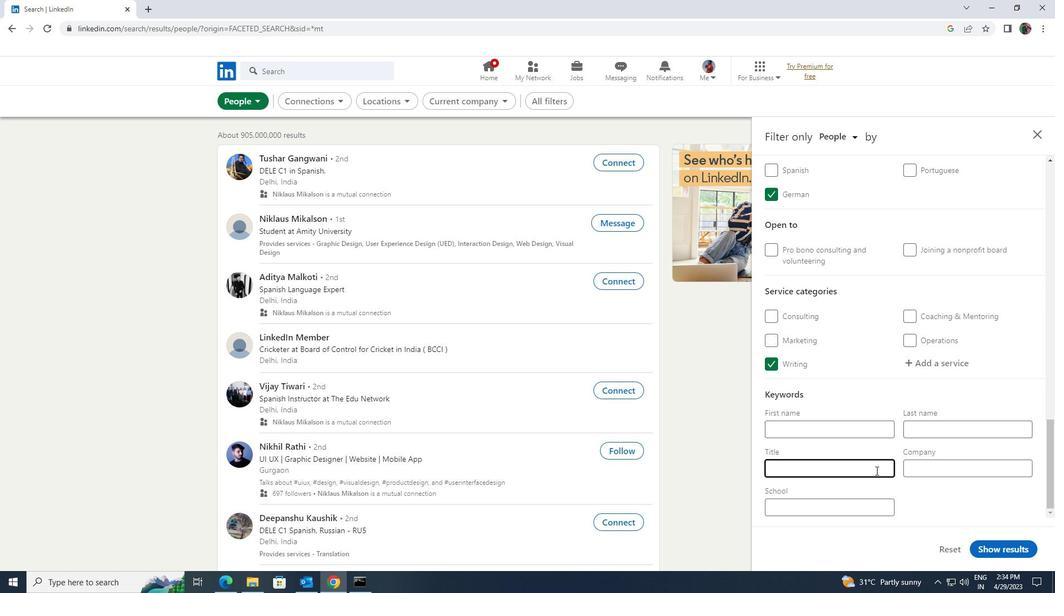 
Action: Key pressed <Key.shift>OPERATIONS<Key.space><Key.shift>PROFESSIONAL
Screenshot: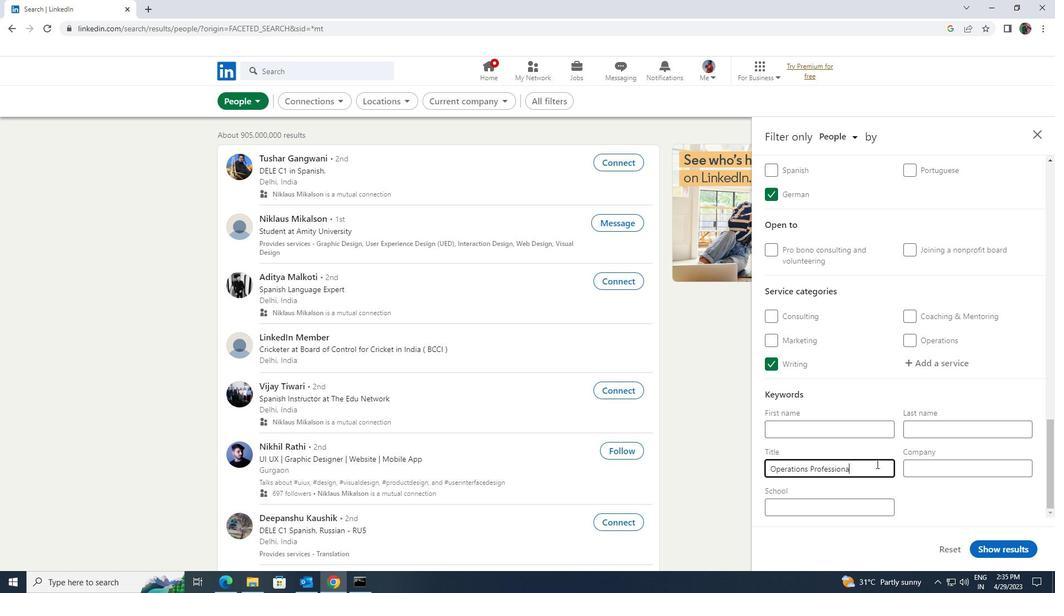 
Action: Mouse moved to (983, 541)
Screenshot: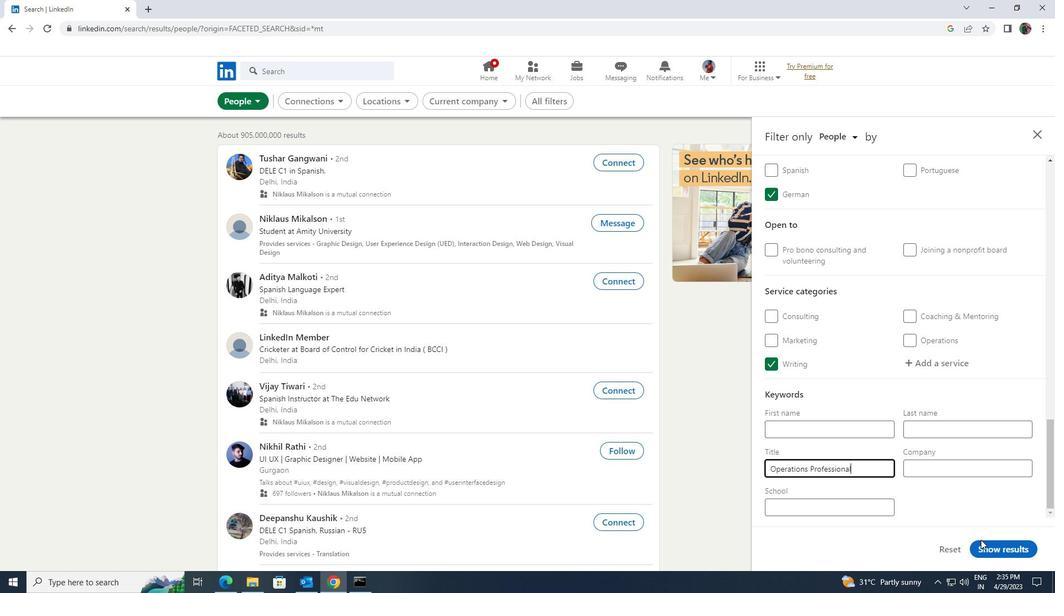 
Action: Mouse pressed left at (983, 541)
Screenshot: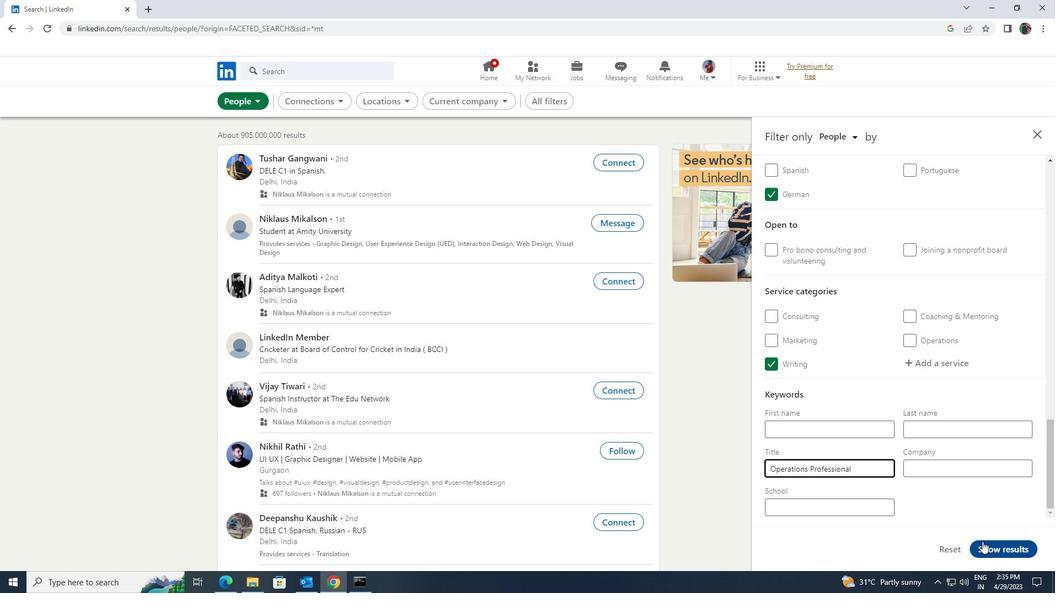 
